 Task: Find Multi-city flight tickets for 2 adults, 2 children, in Economy from Casablanca to Hurghada to travel on 20-Nov-2023. Hurghada to Cairo on 26-Dec-2023. Cairo to Casablanca on 30-Dec-2023.  Stops: Any number of stops. Choice of flight is Emirates.  Outbound departure time preference is 08:00.
Action: Mouse moved to (277, 249)
Screenshot: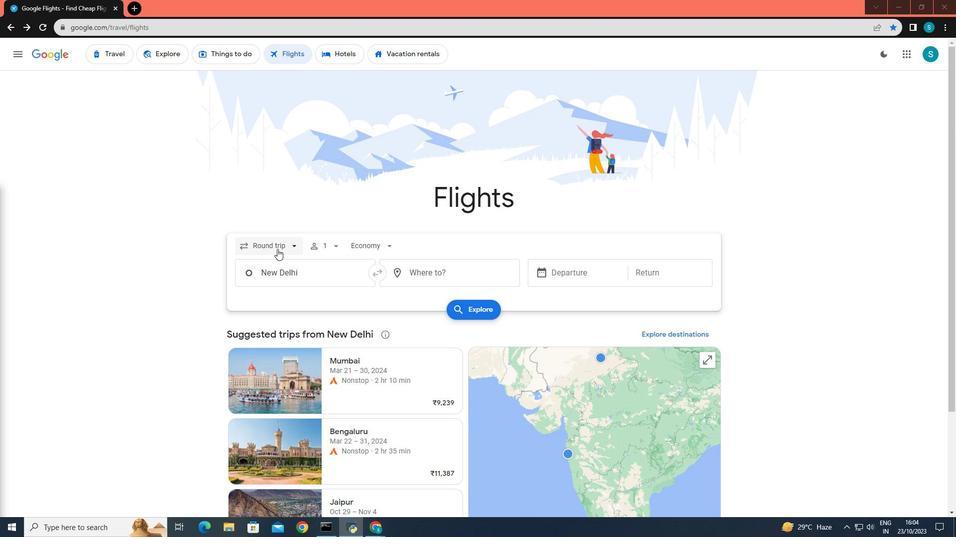 
Action: Mouse pressed left at (277, 249)
Screenshot: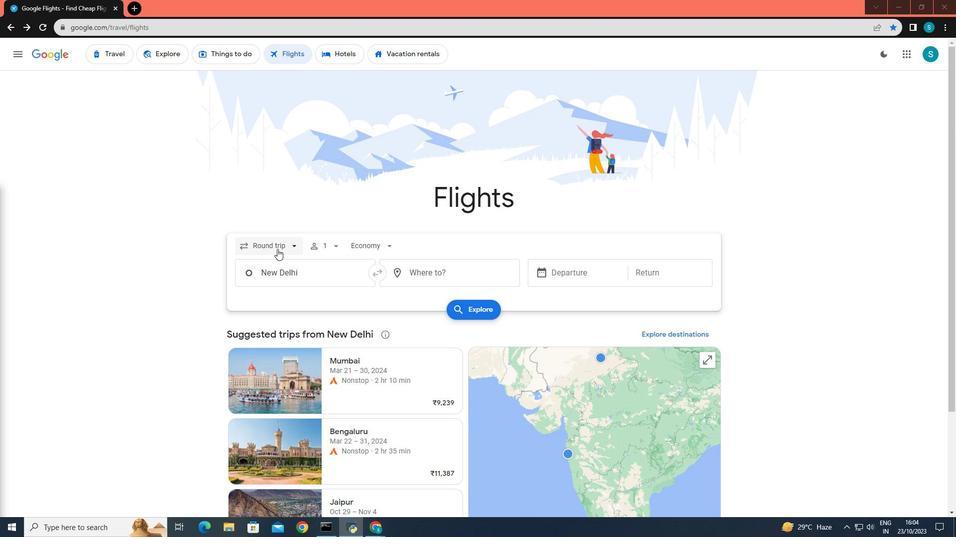 
Action: Mouse moved to (268, 317)
Screenshot: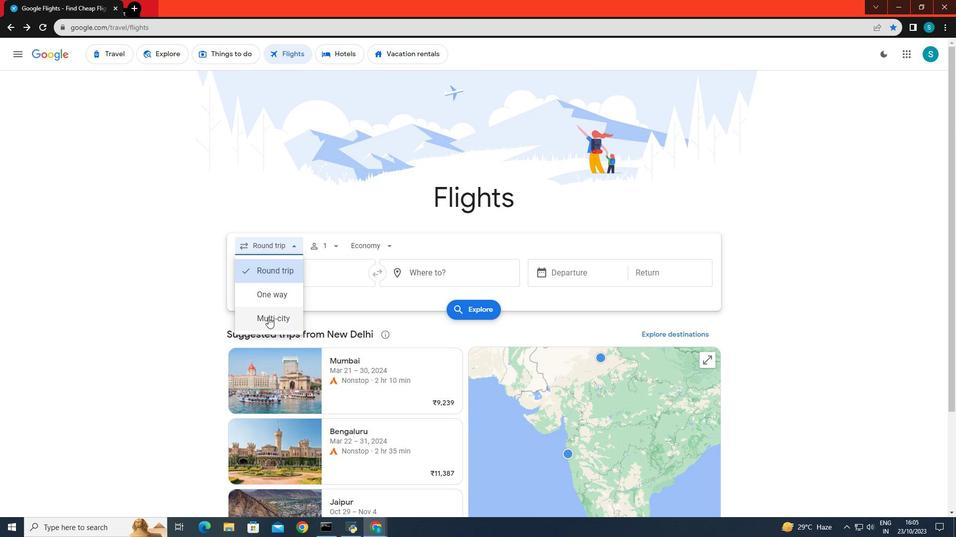 
Action: Mouse pressed left at (268, 317)
Screenshot: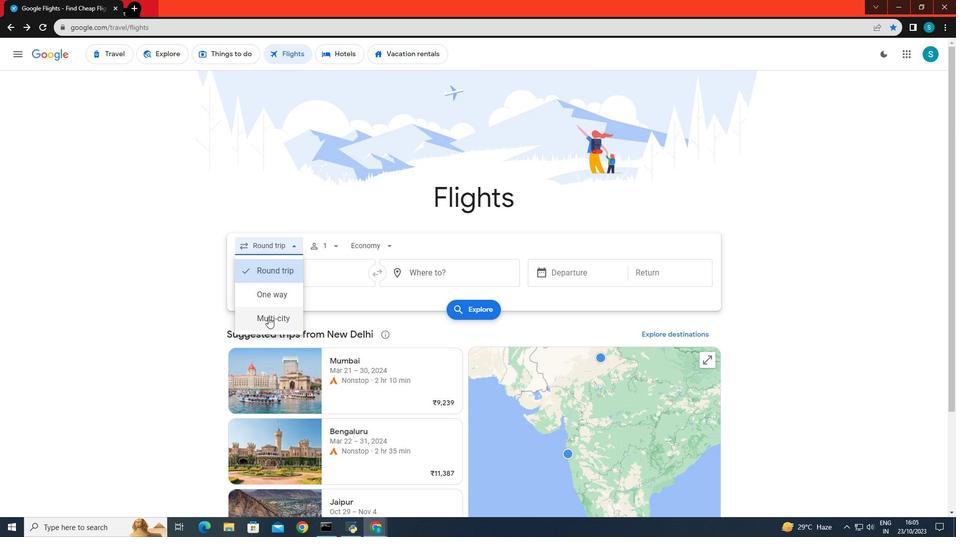 
Action: Mouse moved to (329, 251)
Screenshot: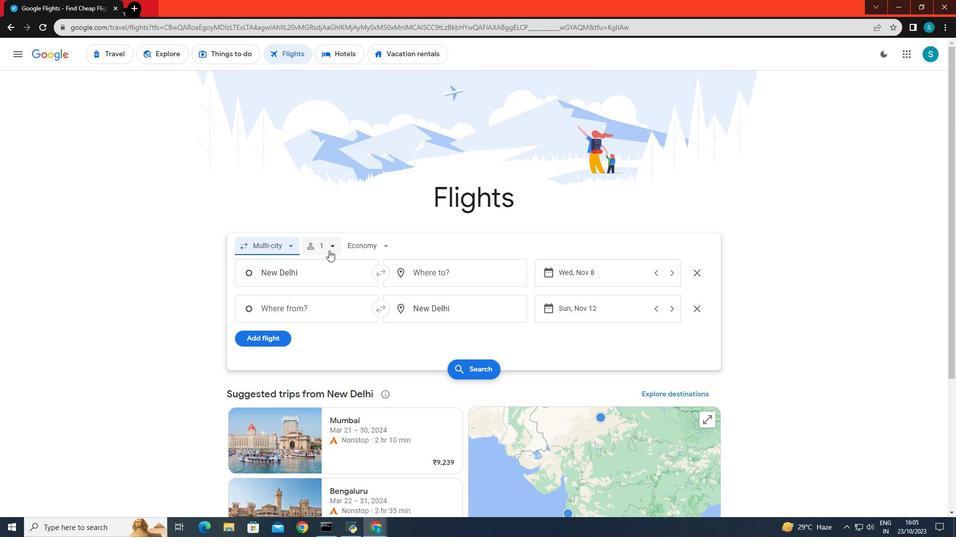 
Action: Mouse pressed left at (329, 251)
Screenshot: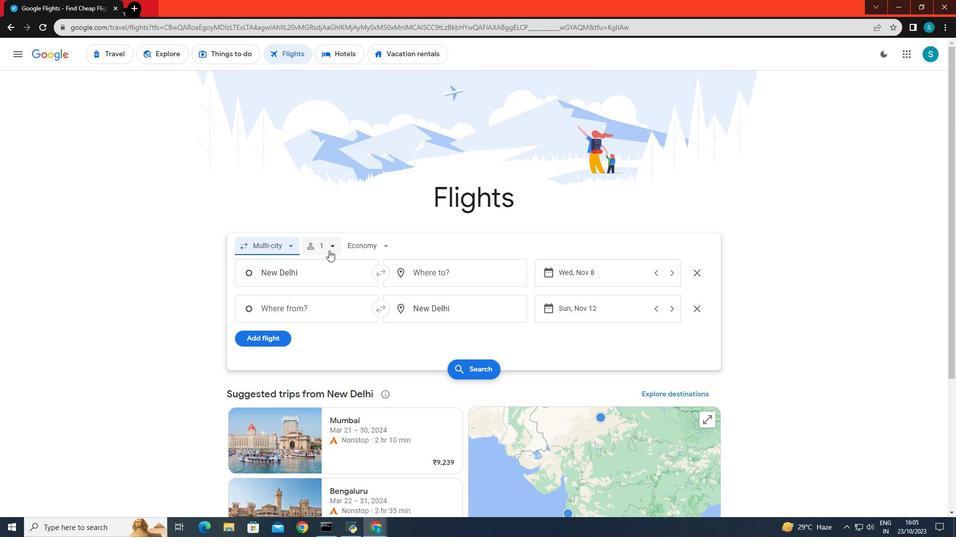 
Action: Mouse moved to (406, 271)
Screenshot: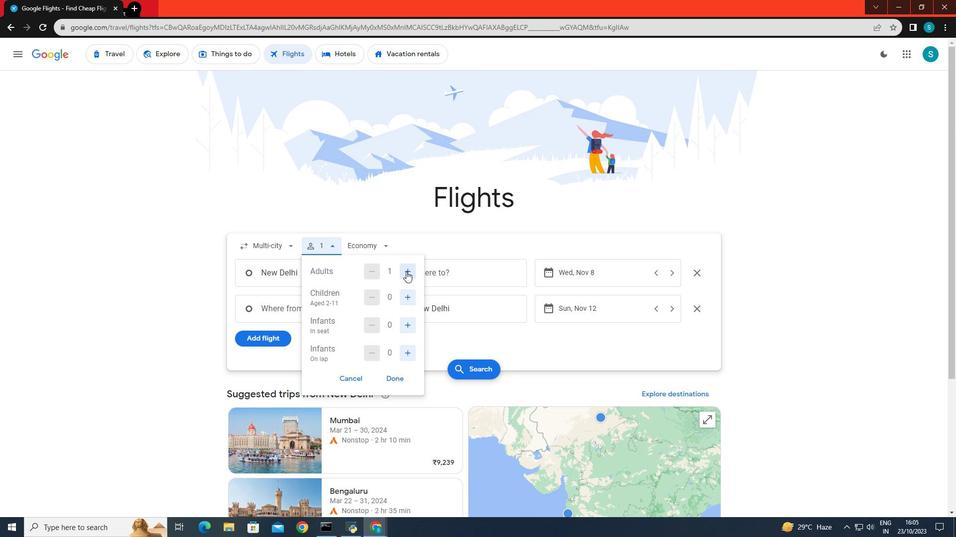 
Action: Mouse pressed left at (406, 271)
Screenshot: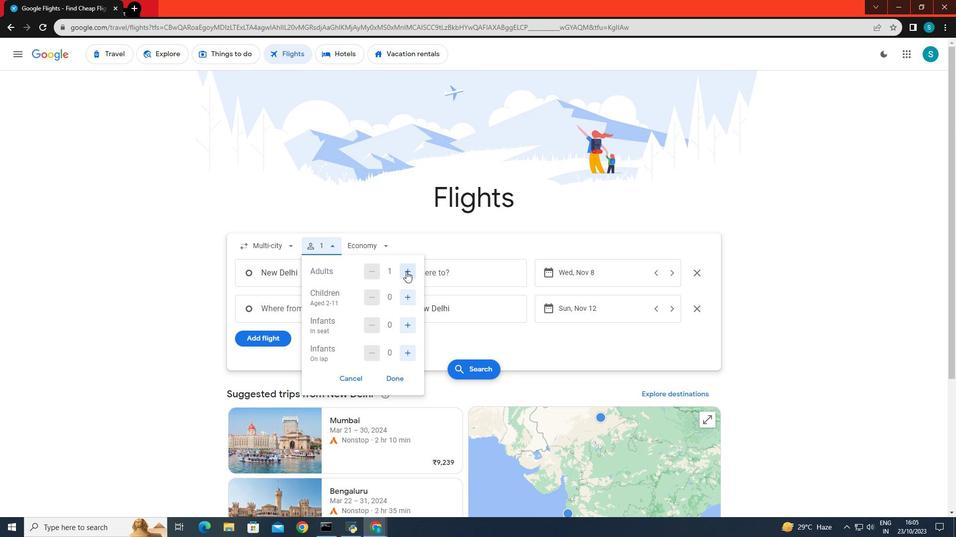 
Action: Mouse moved to (404, 297)
Screenshot: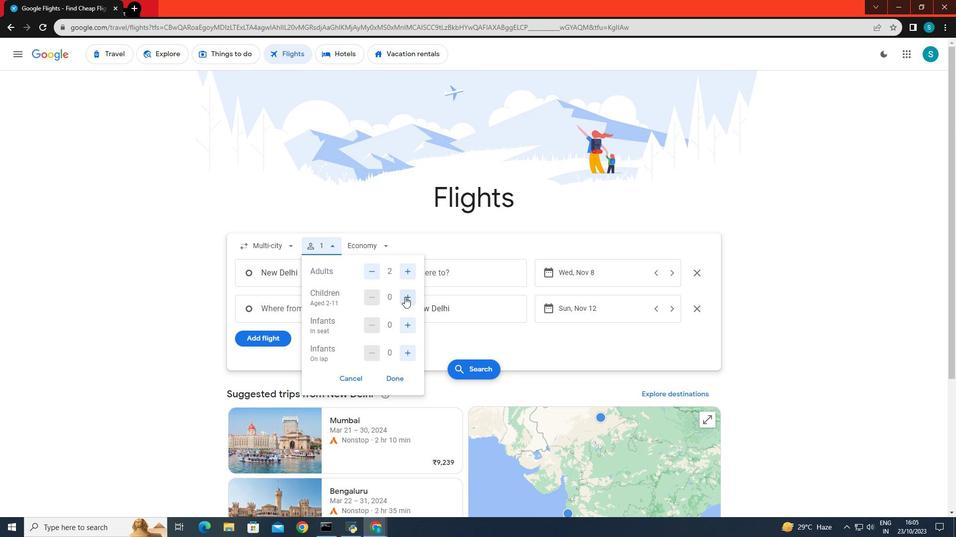 
Action: Mouse pressed left at (404, 297)
Screenshot: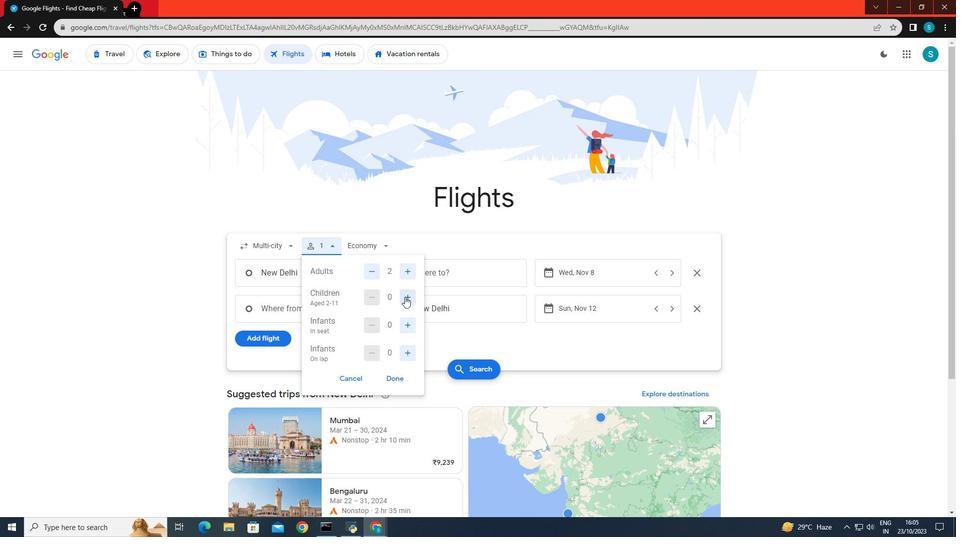 
Action: Mouse pressed left at (404, 297)
Screenshot: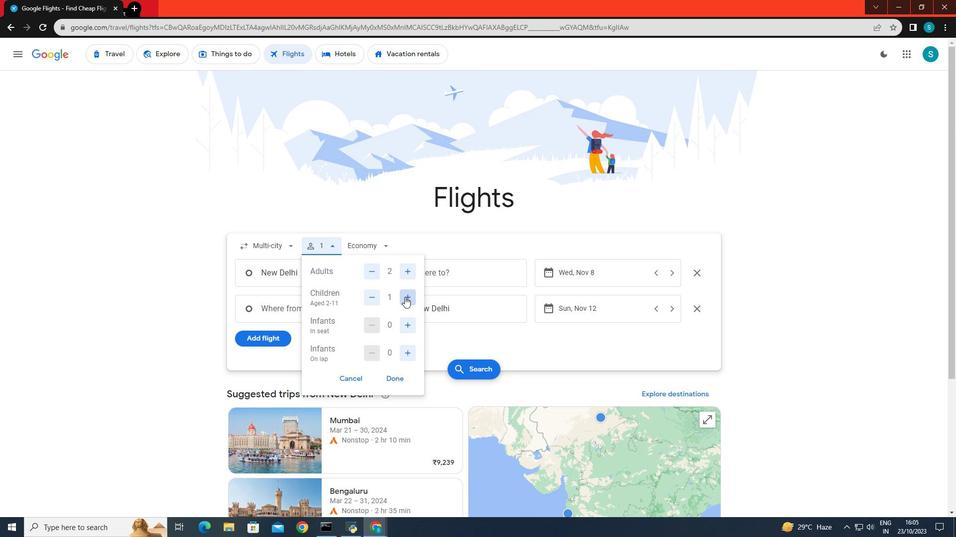 
Action: Mouse moved to (393, 383)
Screenshot: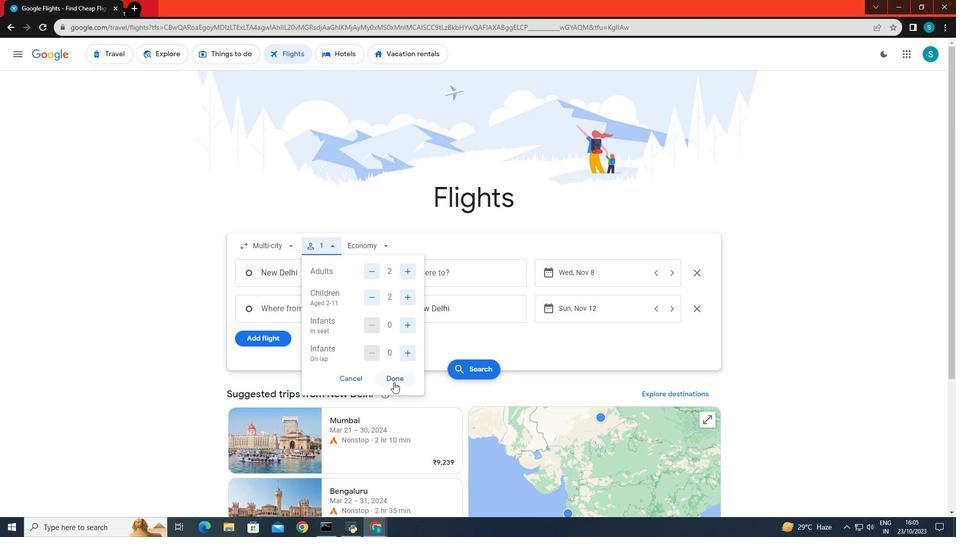 
Action: Mouse pressed left at (393, 383)
Screenshot: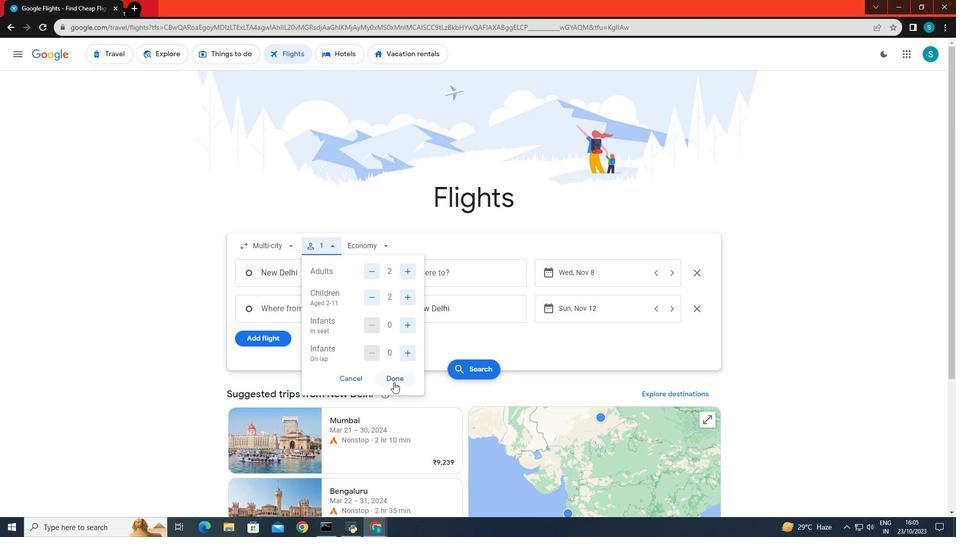 
Action: Mouse moved to (312, 272)
Screenshot: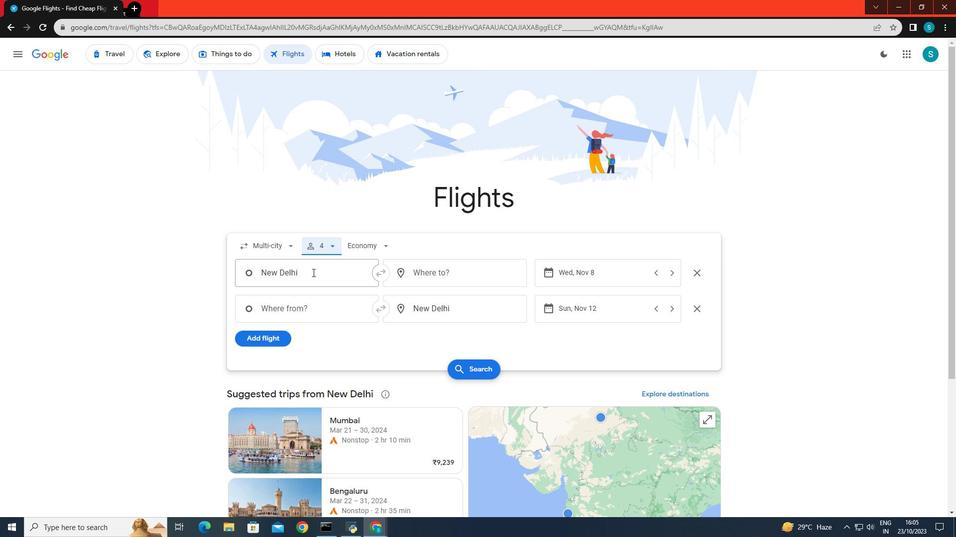 
Action: Mouse pressed left at (312, 272)
Screenshot: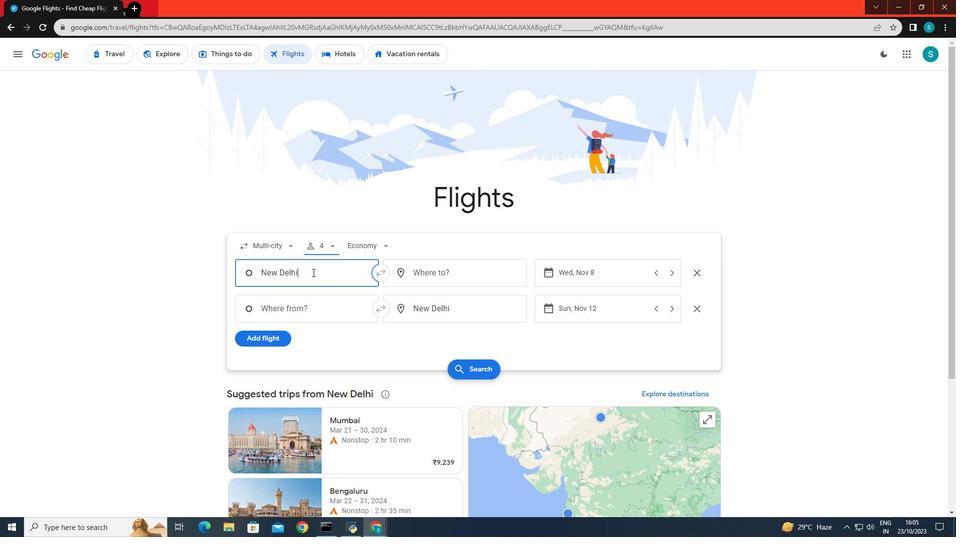 
Action: Mouse moved to (353, 237)
Screenshot: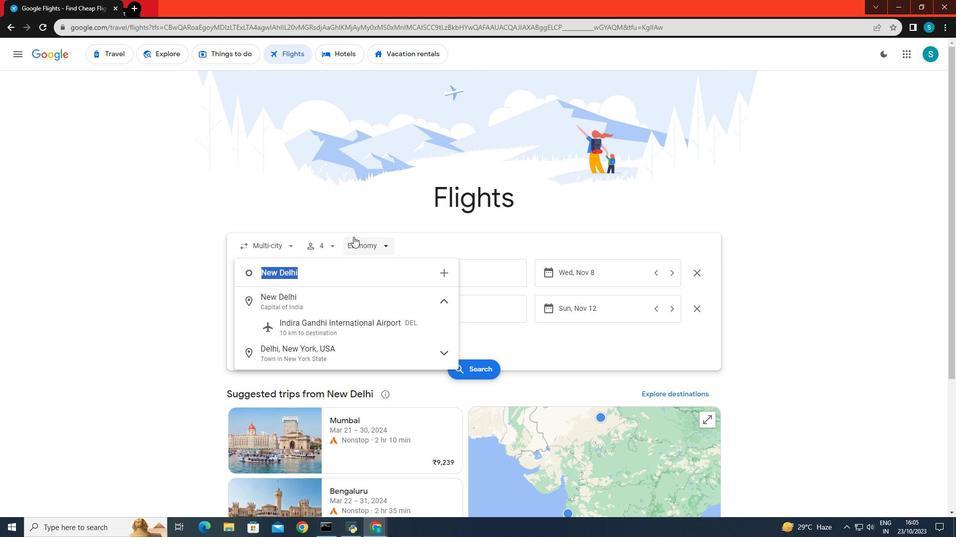 
Action: Mouse pressed left at (353, 237)
Screenshot: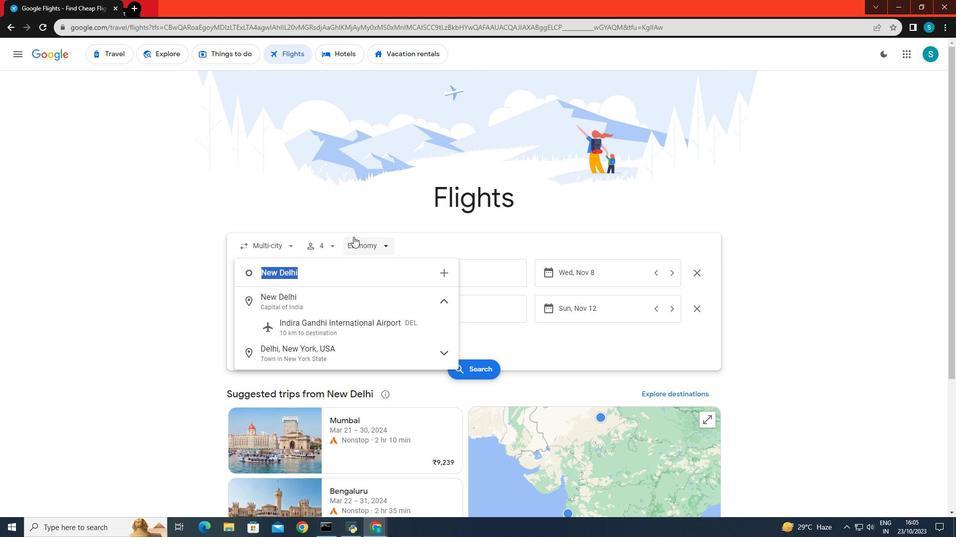 
Action: Mouse moved to (385, 275)
Screenshot: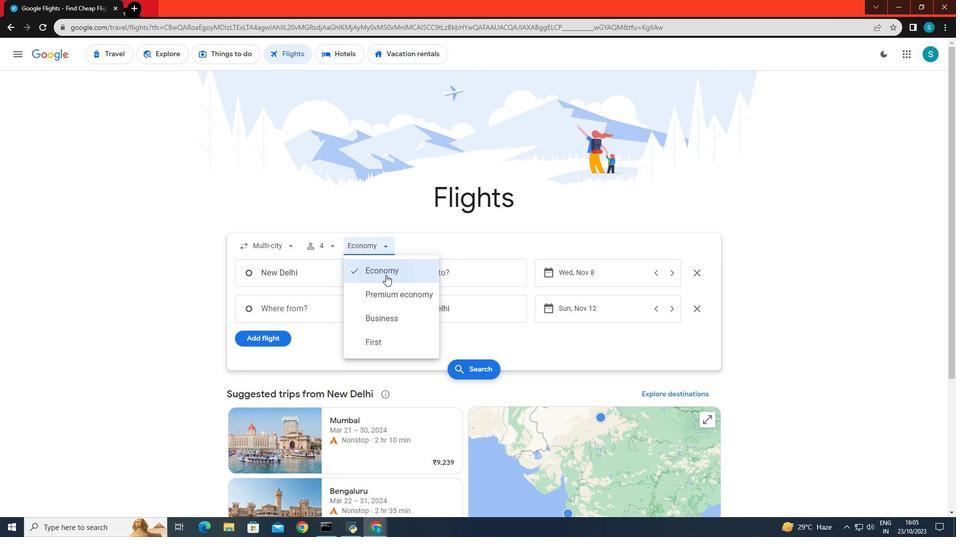 
Action: Mouse pressed left at (385, 275)
Screenshot: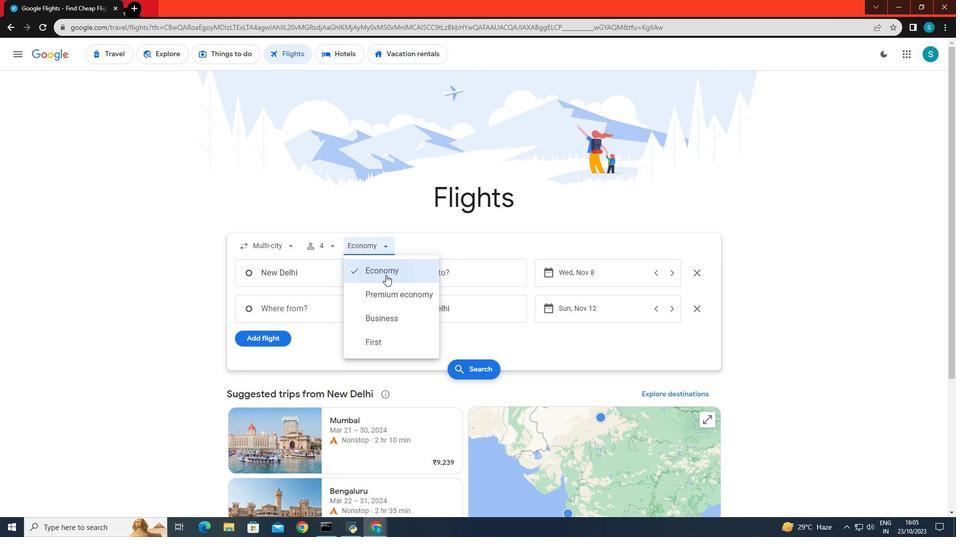 
Action: Mouse moved to (325, 268)
Screenshot: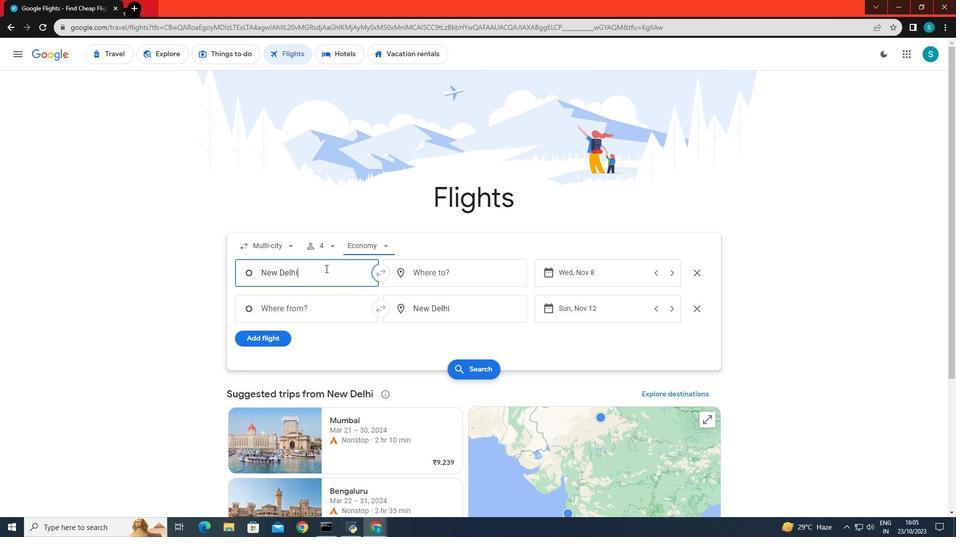 
Action: Mouse pressed left at (325, 268)
Screenshot: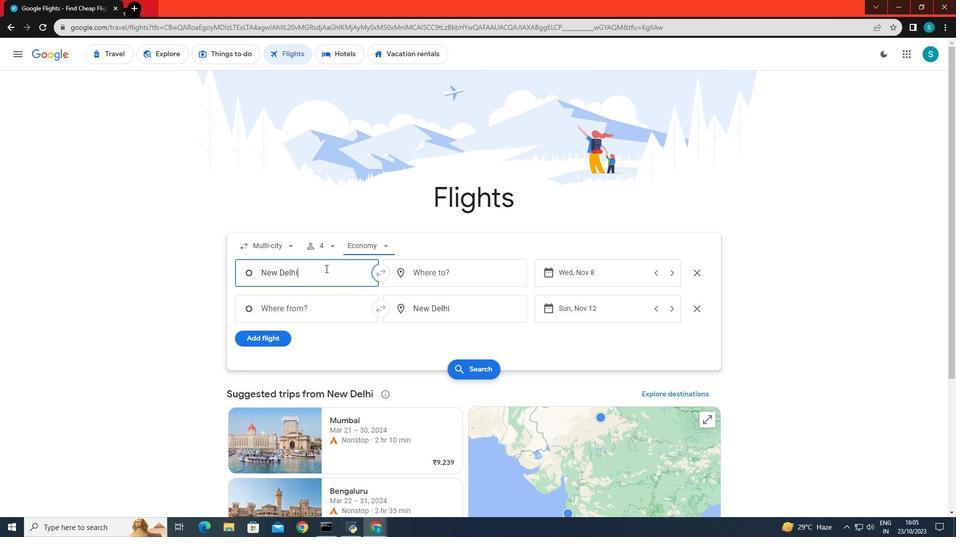 
Action: Key pressed <Key.backspace><Key.caps_lock>C<Key.caps_lock>a<Key.backspace>asablanca<Key.space><Key.backspace>
Screenshot: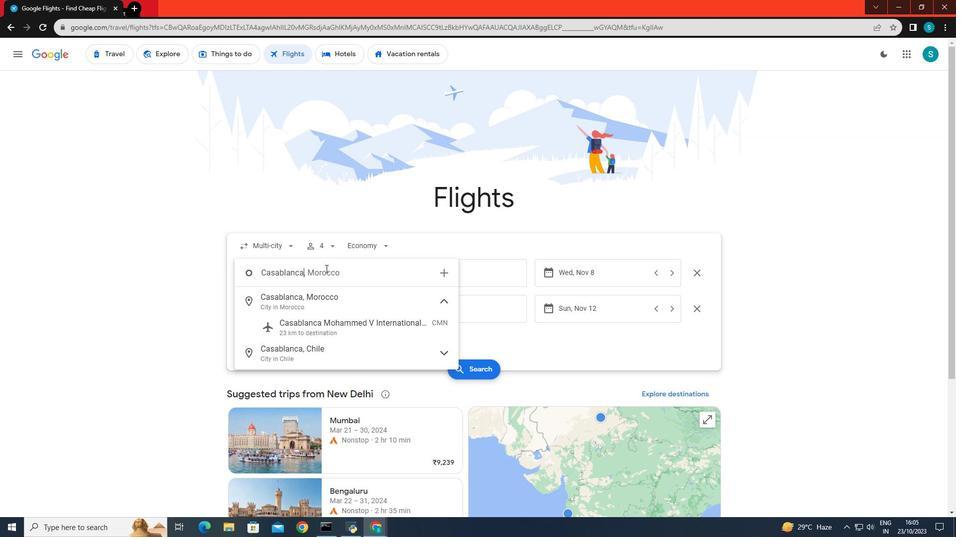 
Action: Mouse moved to (320, 324)
Screenshot: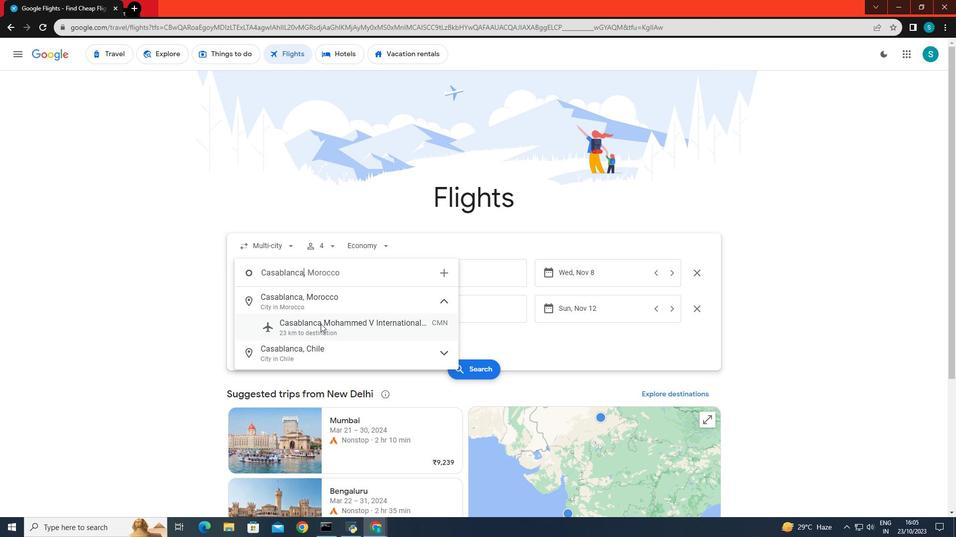 
Action: Mouse pressed left at (320, 324)
Screenshot: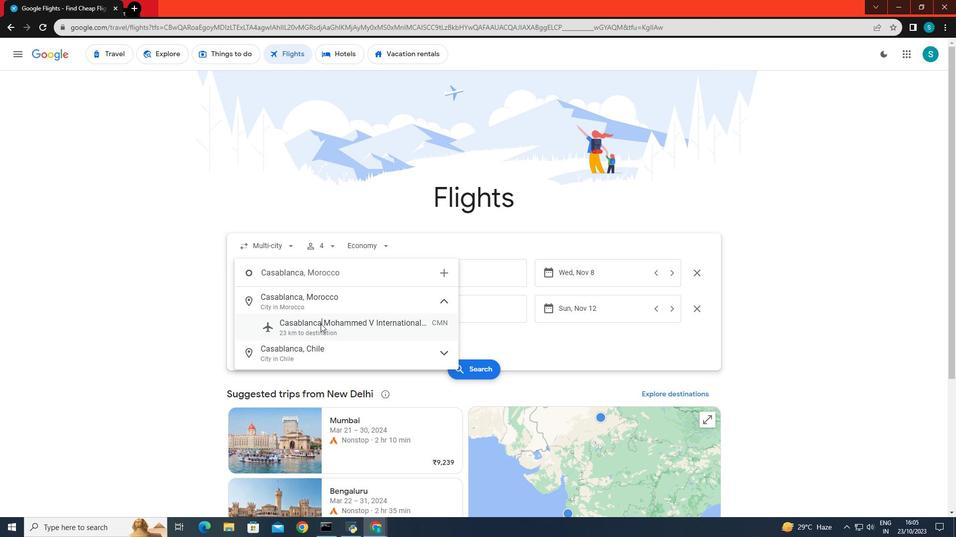 
Action: Mouse moved to (411, 284)
Screenshot: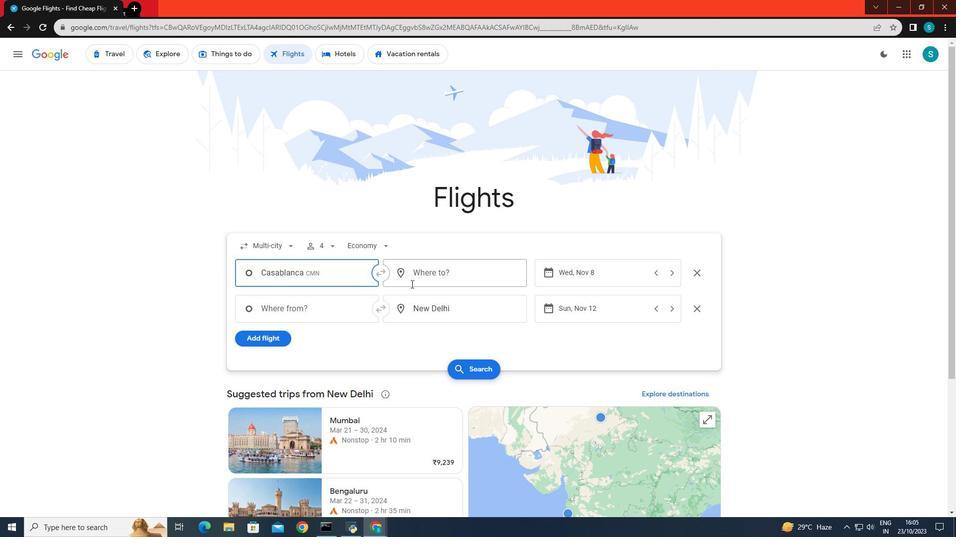 
Action: Mouse pressed left at (411, 284)
Screenshot: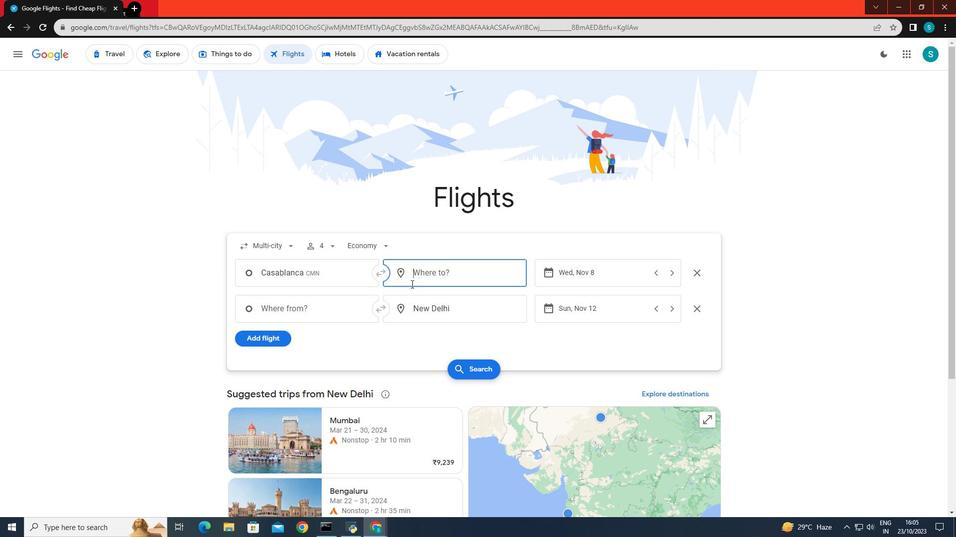 
Action: Key pressed <Key.caps_lock>H<Key.caps_lock>urghada
Screenshot: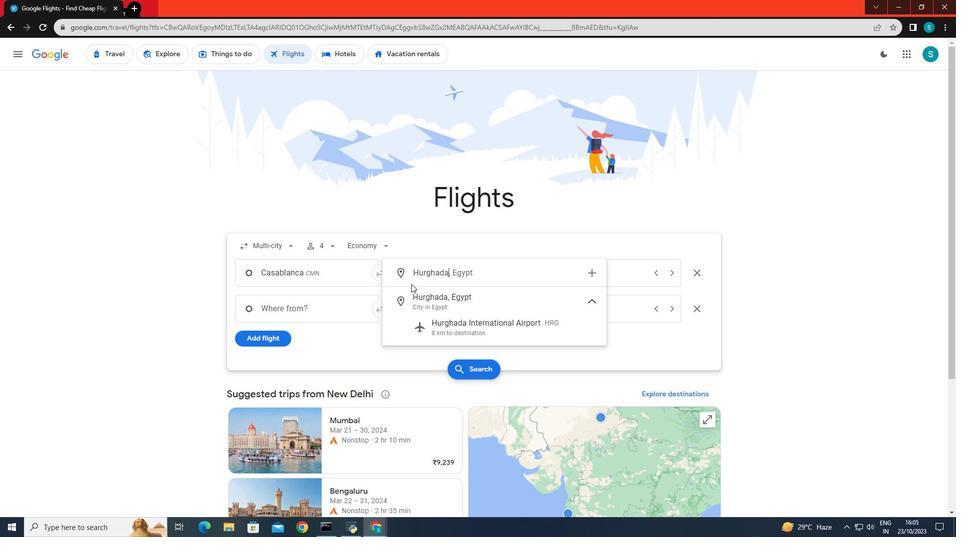 
Action: Mouse moved to (453, 328)
Screenshot: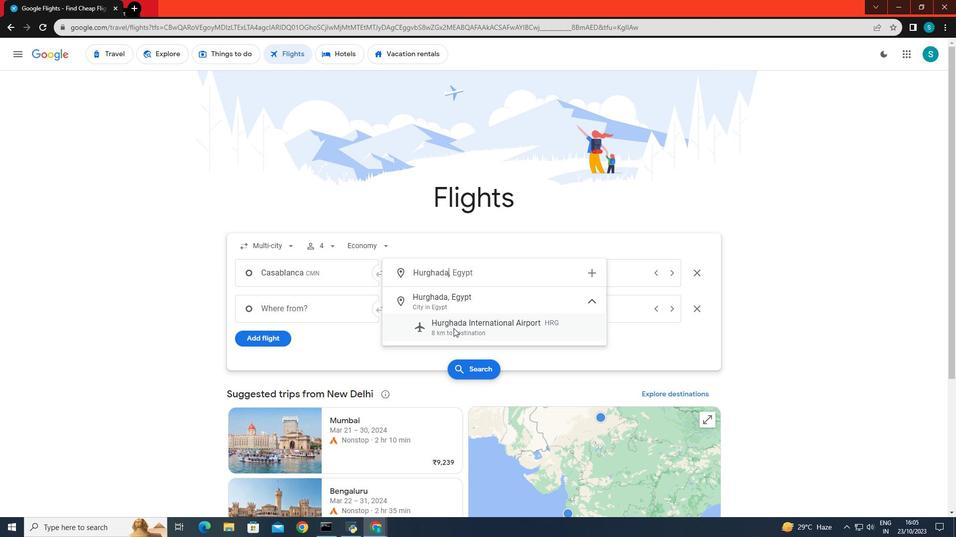 
Action: Mouse pressed left at (453, 328)
Screenshot: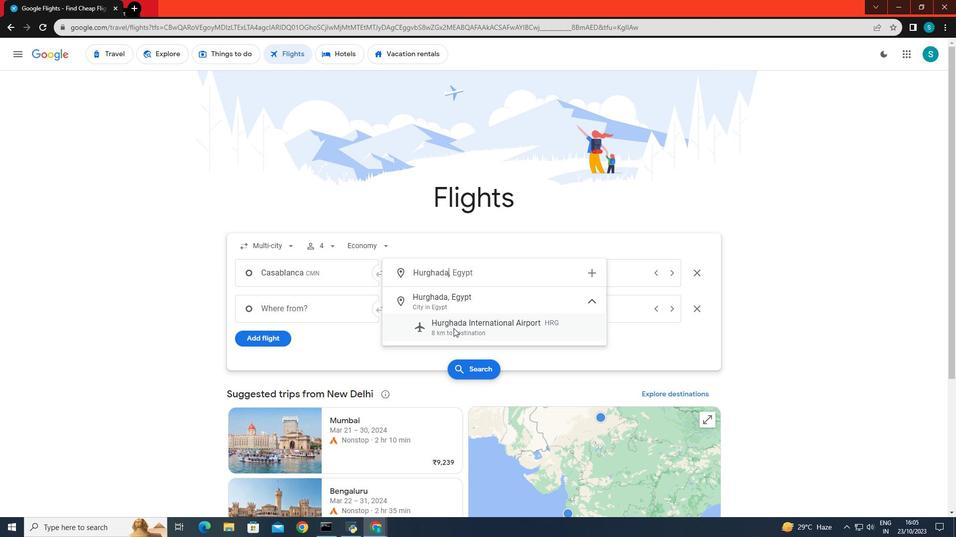 
Action: Mouse moved to (569, 273)
Screenshot: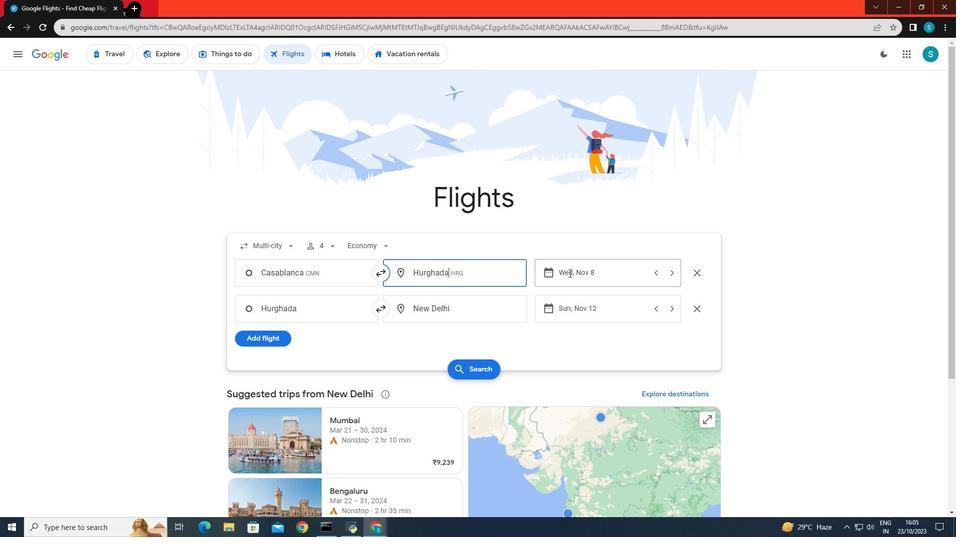 
Action: Mouse pressed left at (569, 273)
Screenshot: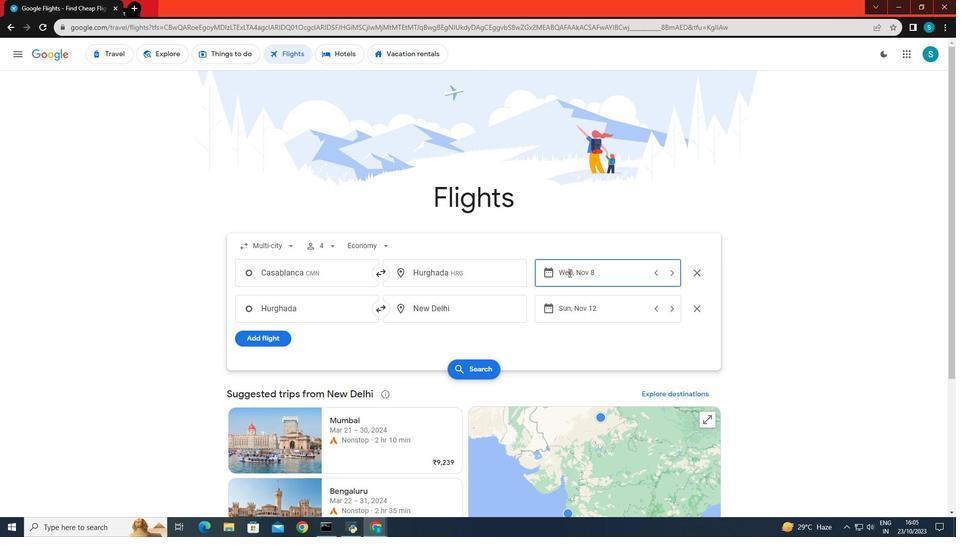 
Action: Mouse moved to (572, 359)
Screenshot: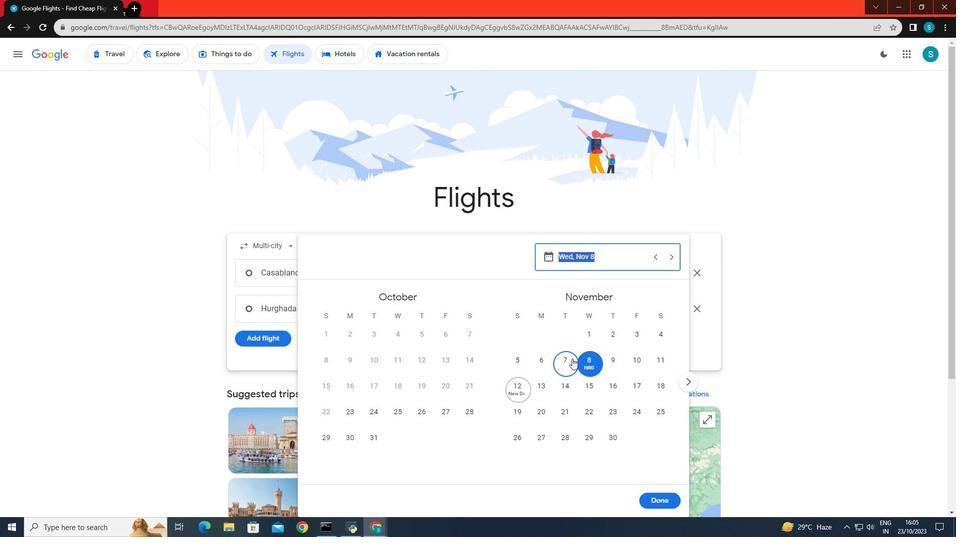 
Action: Mouse scrolled (572, 358) with delta (0, 0)
Screenshot: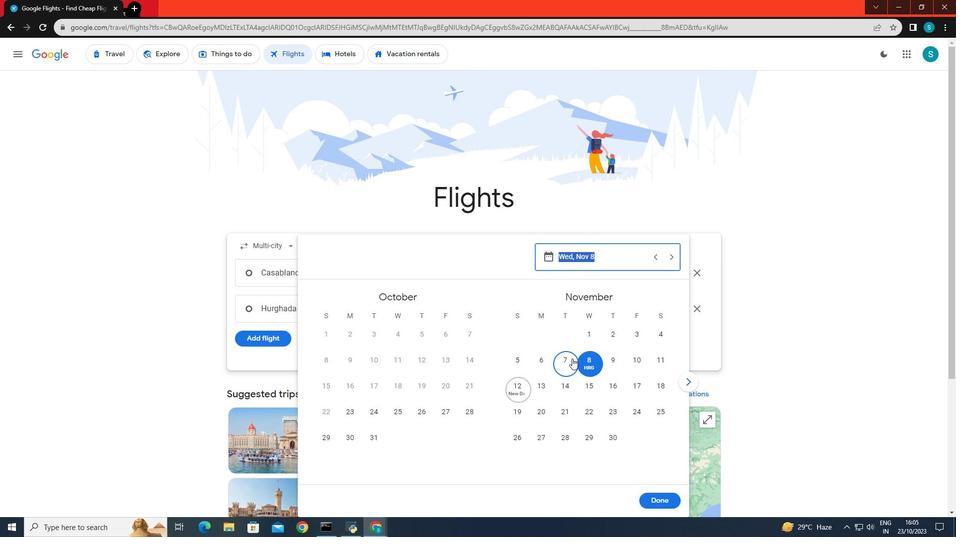 
Action: Mouse scrolled (572, 358) with delta (0, 0)
Screenshot: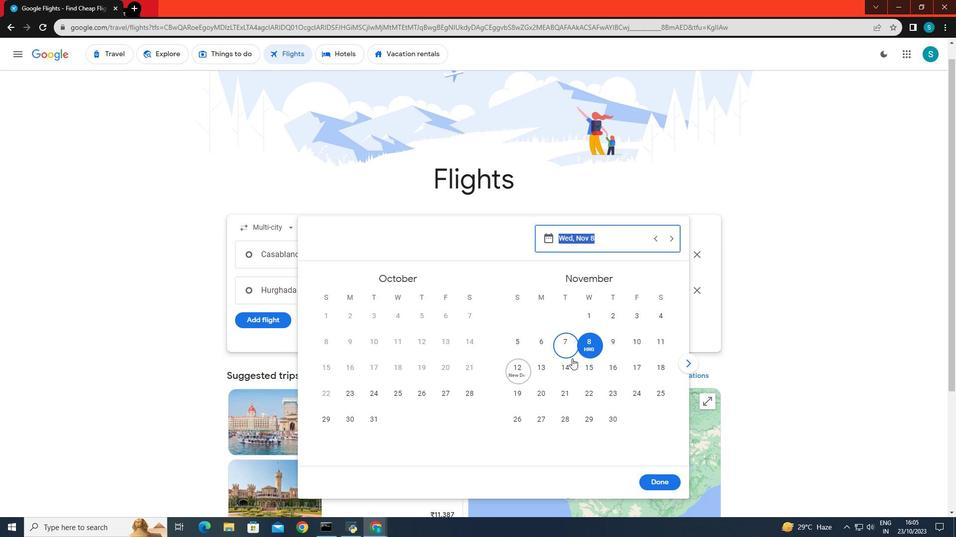 
Action: Mouse moved to (516, 334)
Screenshot: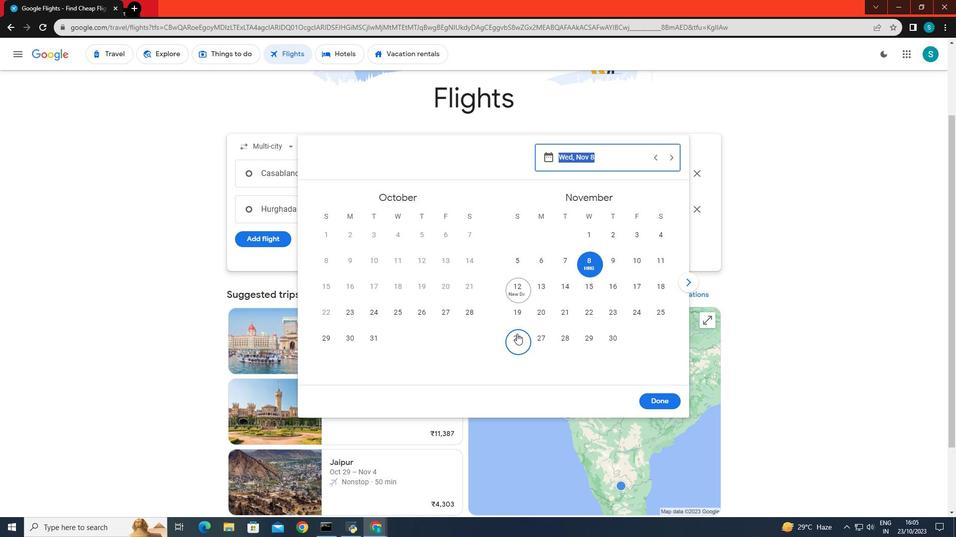 
Action: Mouse pressed left at (516, 334)
Screenshot: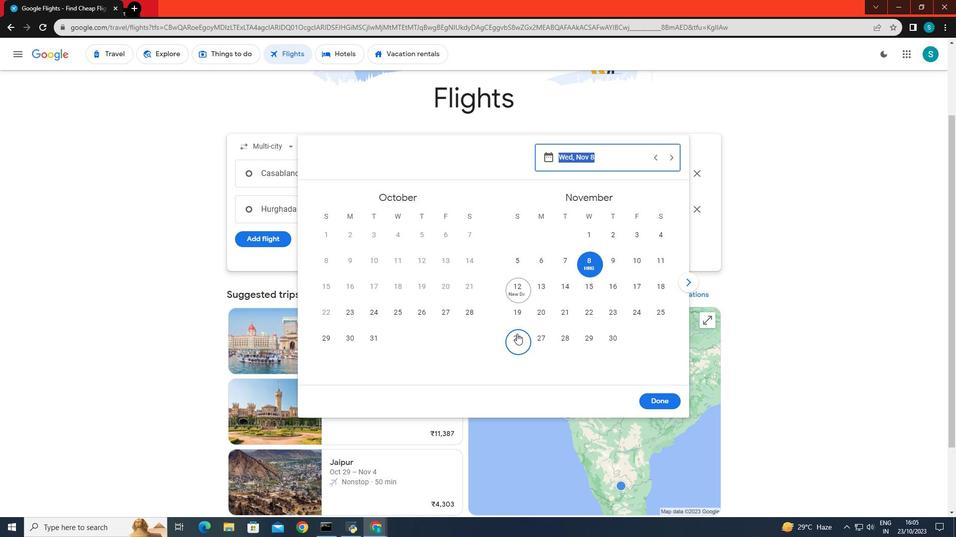 
Action: Mouse moved to (545, 313)
Screenshot: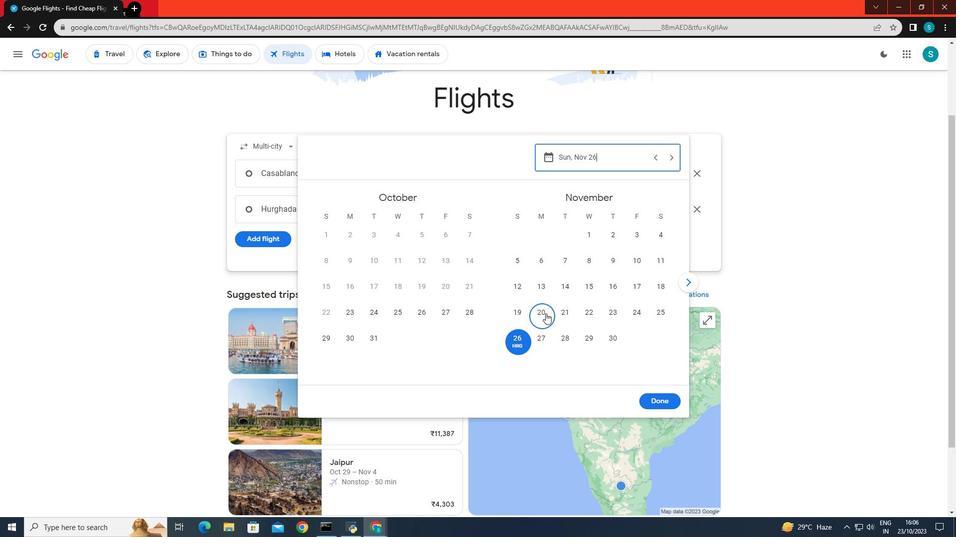
Action: Mouse pressed left at (545, 313)
Screenshot: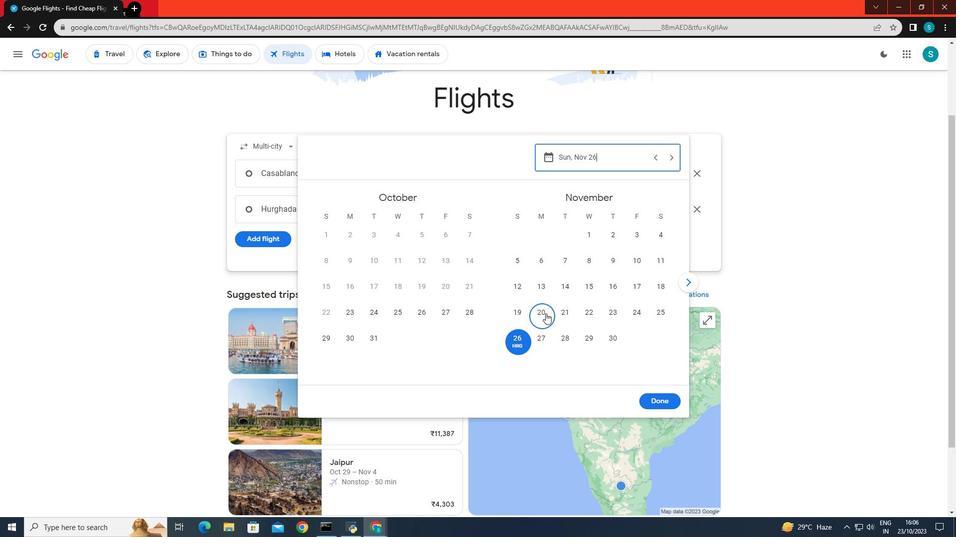 
Action: Mouse moved to (658, 398)
Screenshot: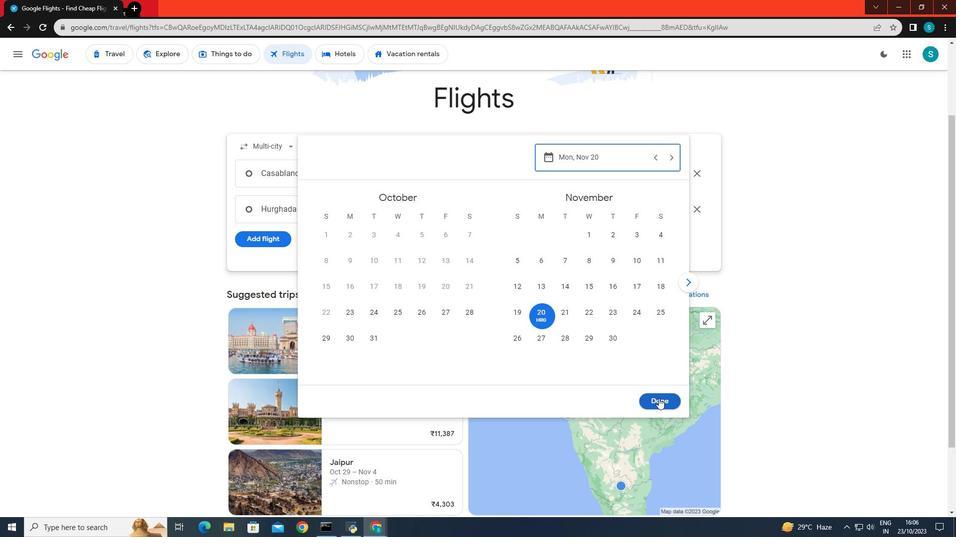 
Action: Mouse pressed left at (658, 398)
Screenshot: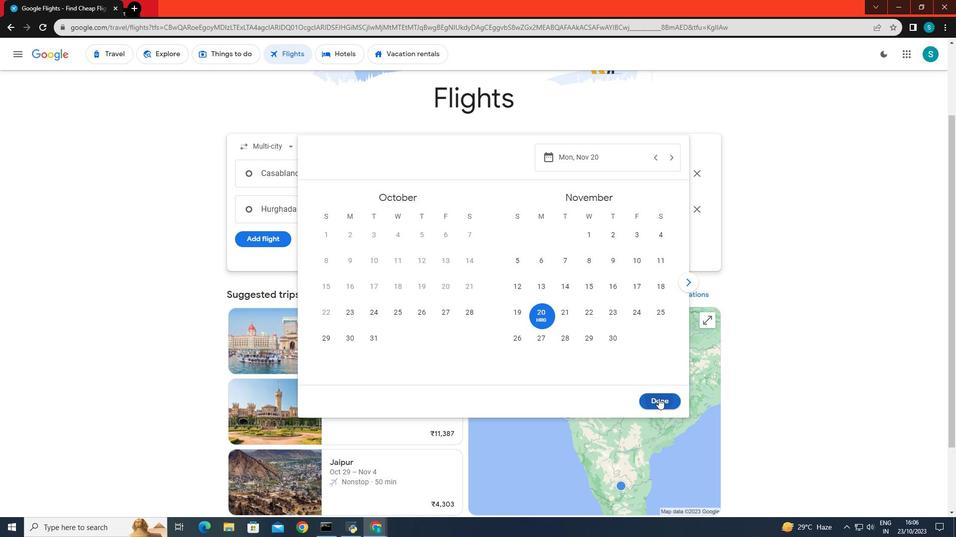 
Action: Mouse moved to (301, 213)
Screenshot: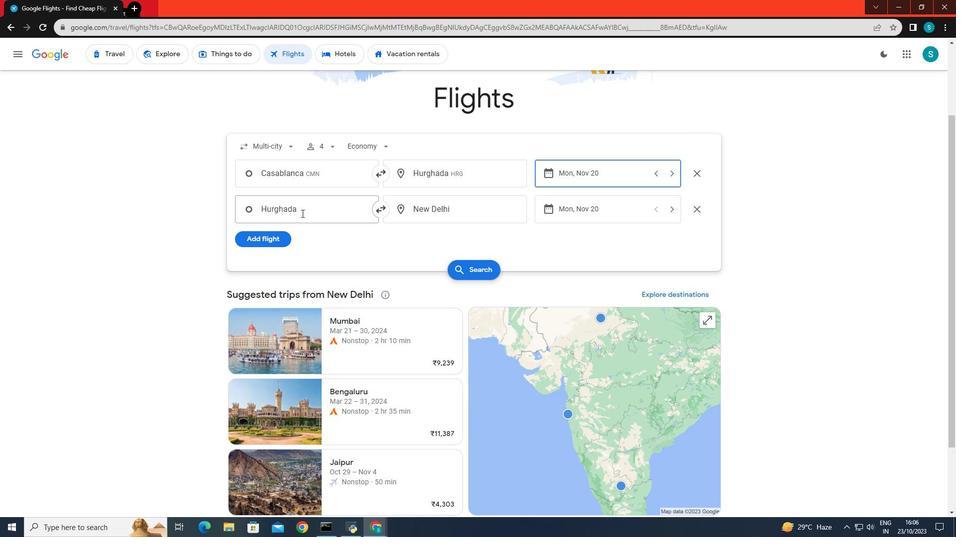 
Action: Mouse pressed left at (301, 213)
Screenshot: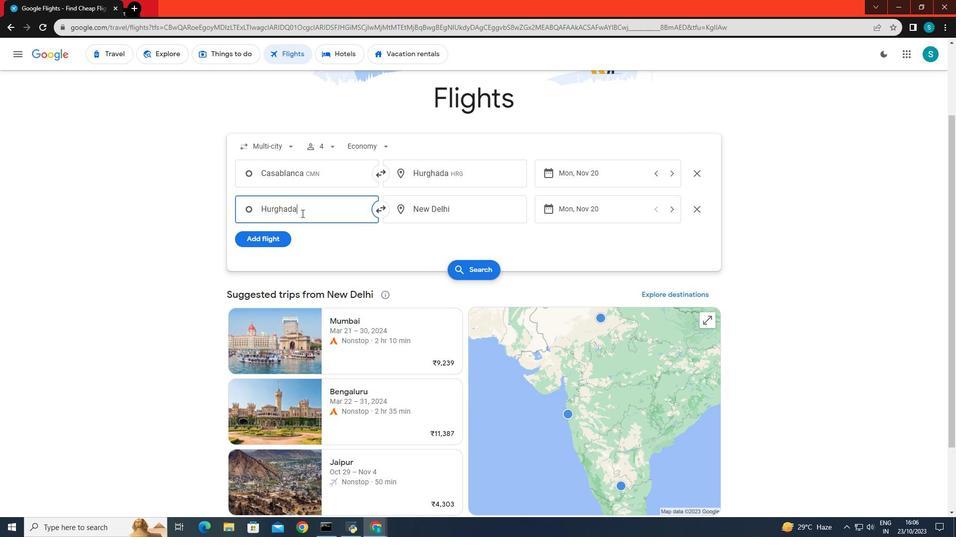 
Action: Key pressed <Key.backspace><Key.caps_lock>H<Key.caps_lock>urghada
Screenshot: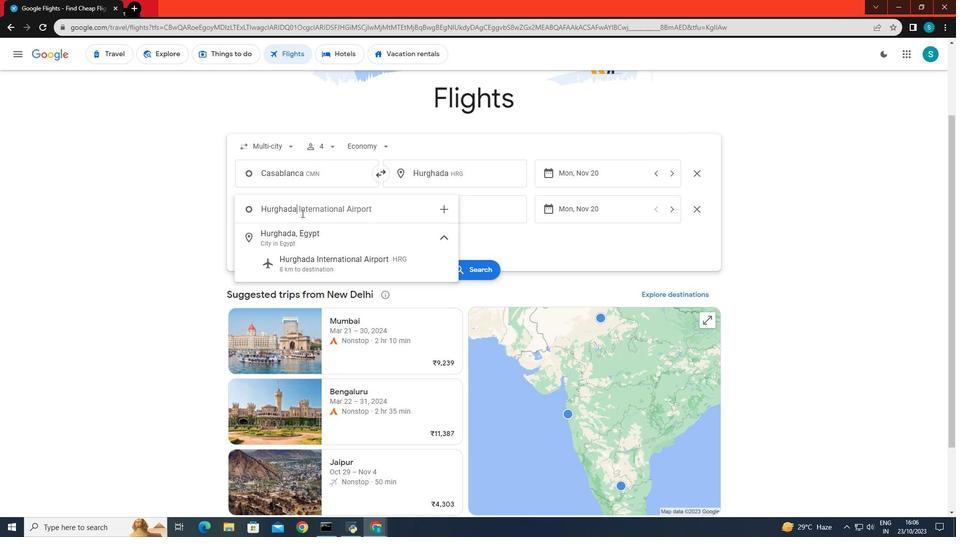 
Action: Mouse moved to (320, 264)
Screenshot: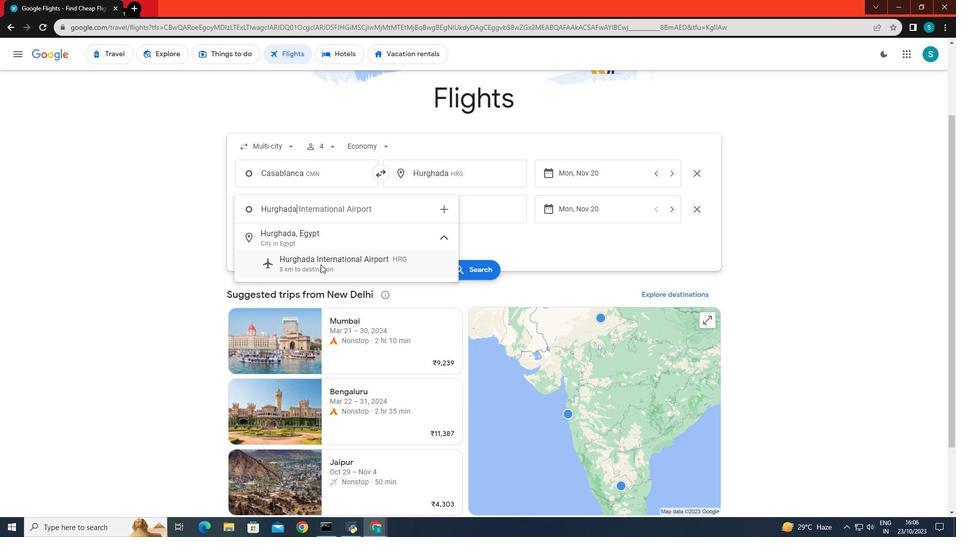 
Action: Mouse pressed left at (320, 264)
Screenshot: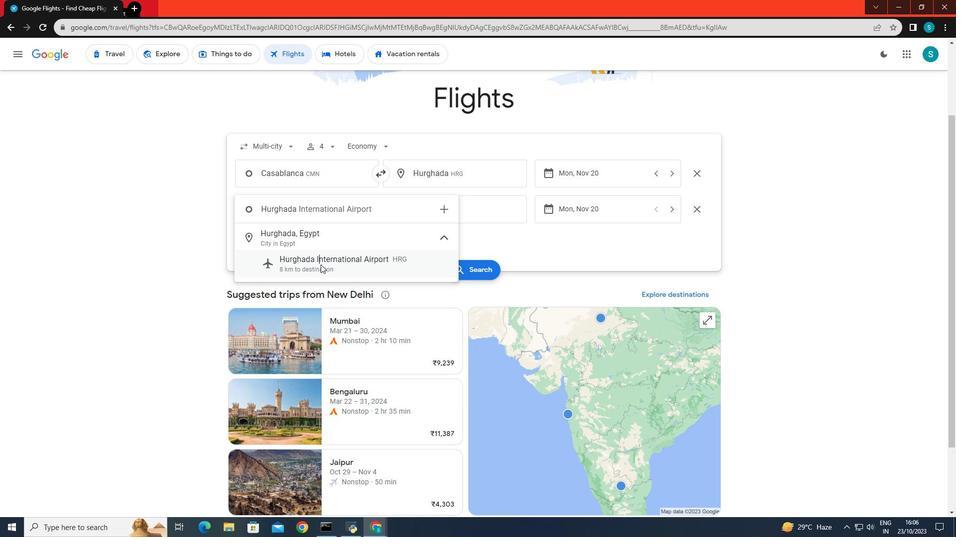 
Action: Mouse moved to (443, 206)
Screenshot: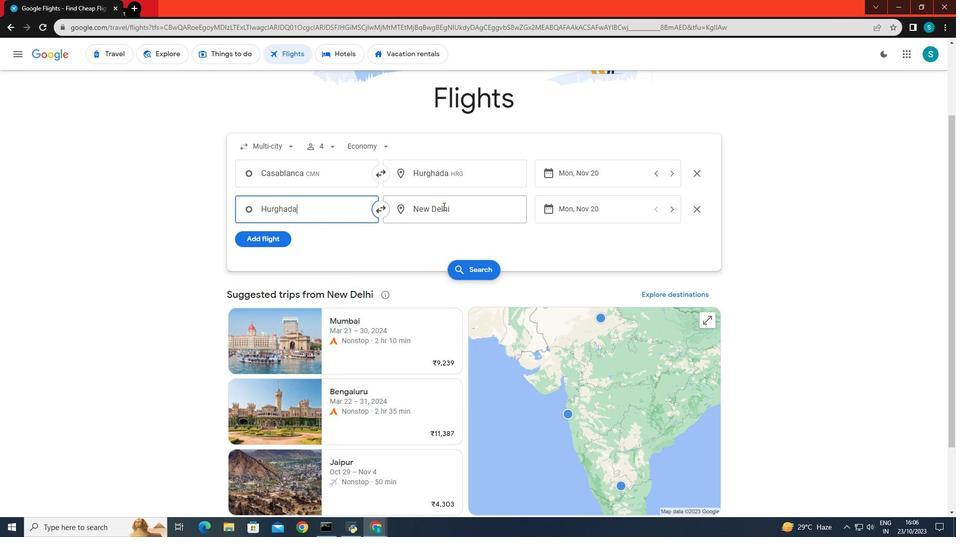 
Action: Mouse pressed left at (443, 206)
Screenshot: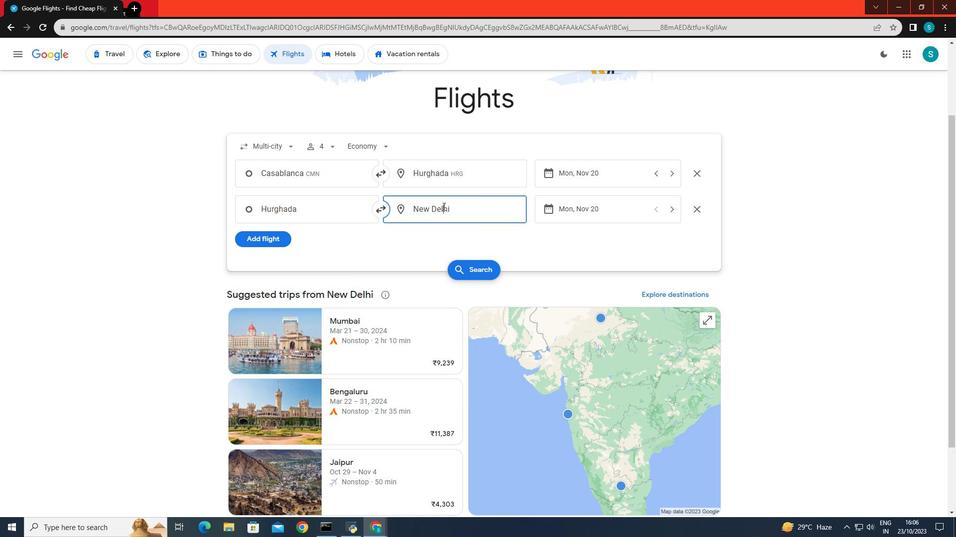 
Action: Key pressed <Key.backspace><Key.caps_lock>C<Key.caps_lock>airo
Screenshot: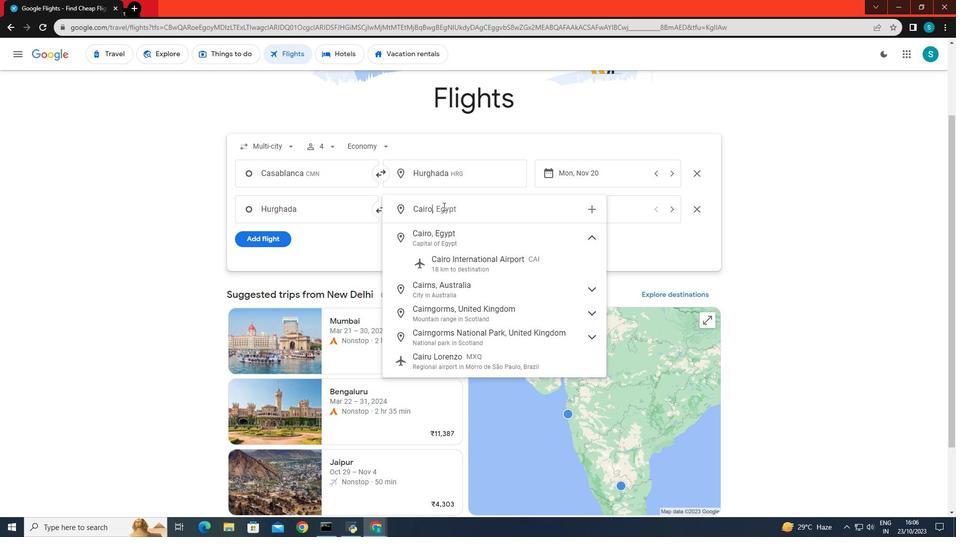 
Action: Mouse moved to (458, 265)
Screenshot: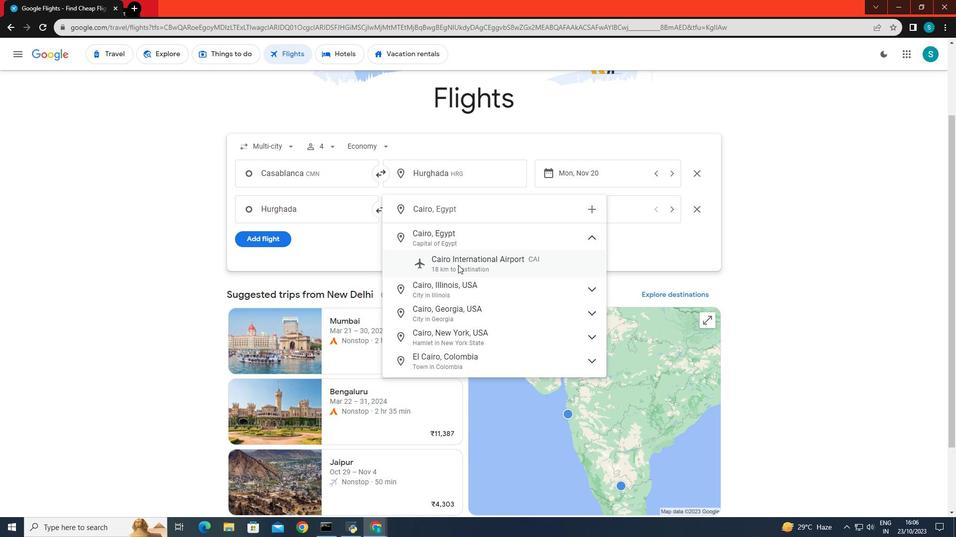 
Action: Mouse pressed left at (458, 265)
Screenshot: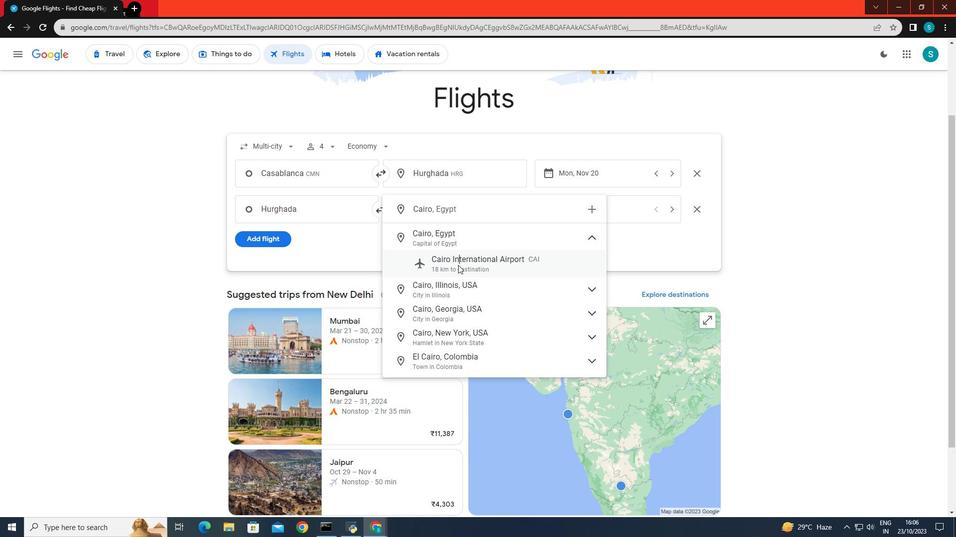 
Action: Mouse moved to (572, 212)
Screenshot: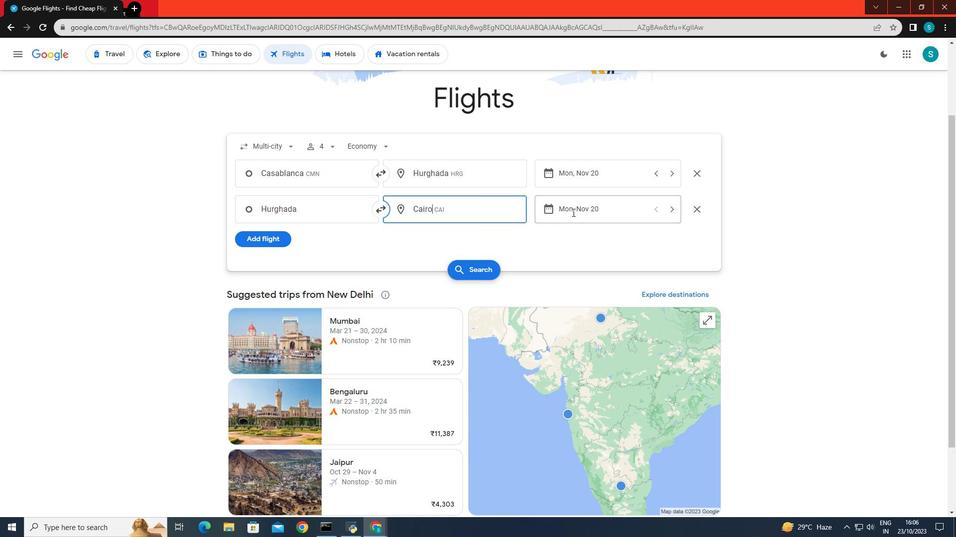 
Action: Mouse pressed left at (572, 212)
Screenshot: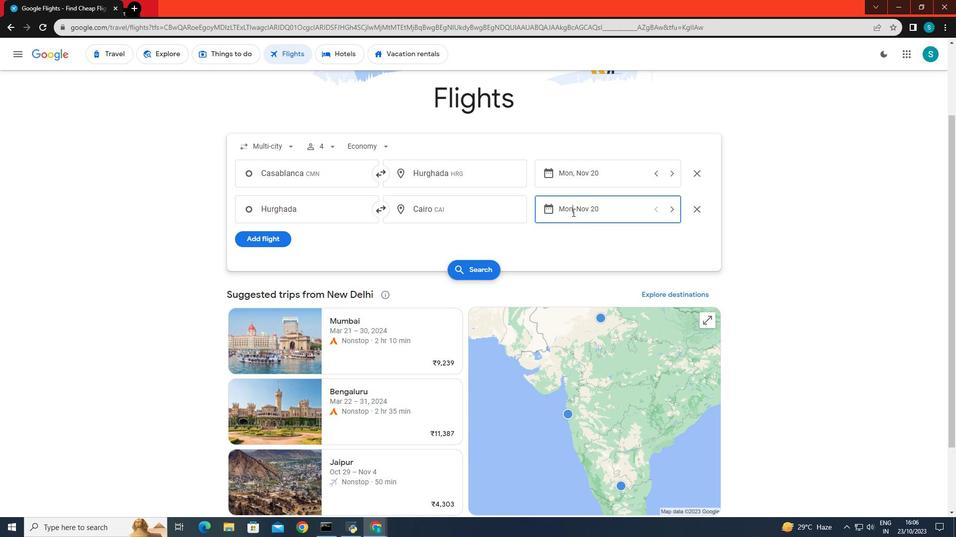 
Action: Mouse moved to (688, 335)
Screenshot: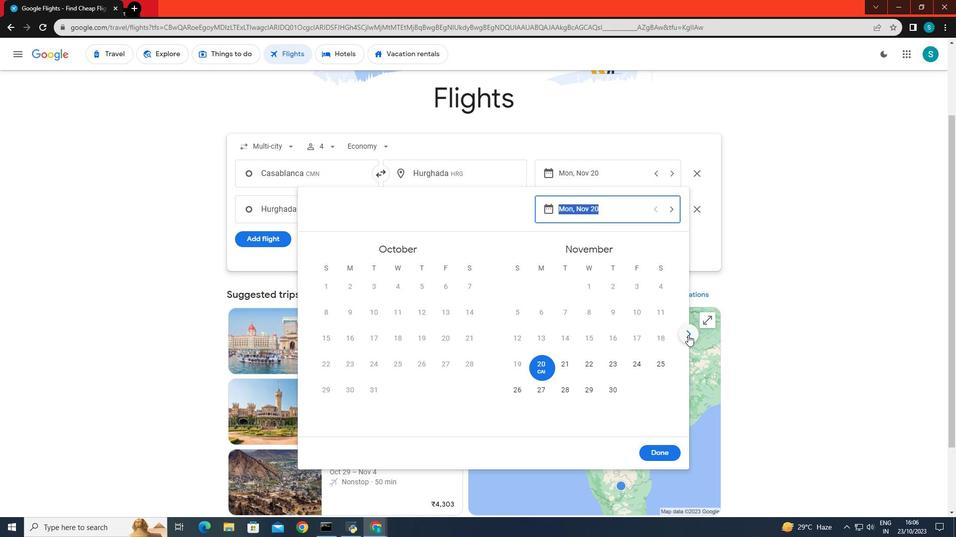 
Action: Mouse pressed left at (688, 335)
Screenshot: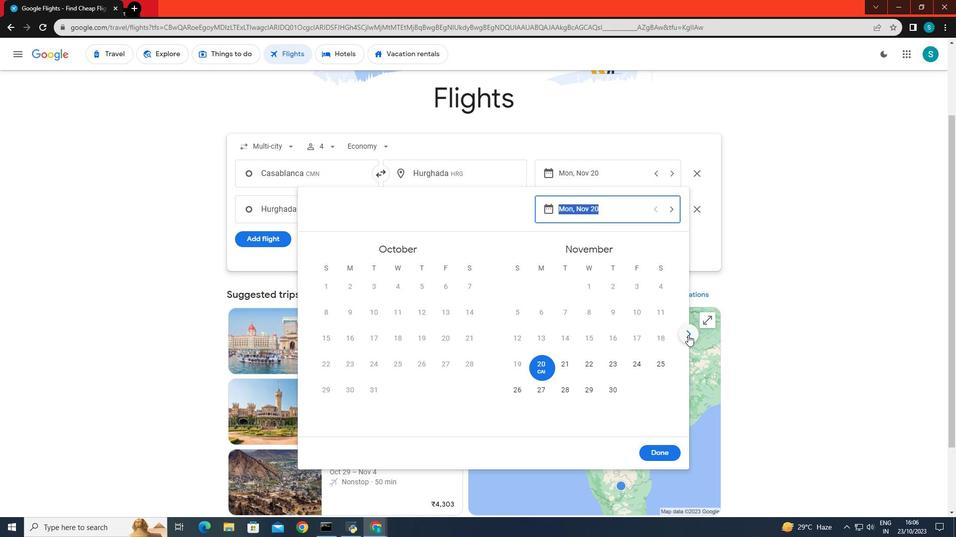 
Action: Mouse moved to (656, 394)
Screenshot: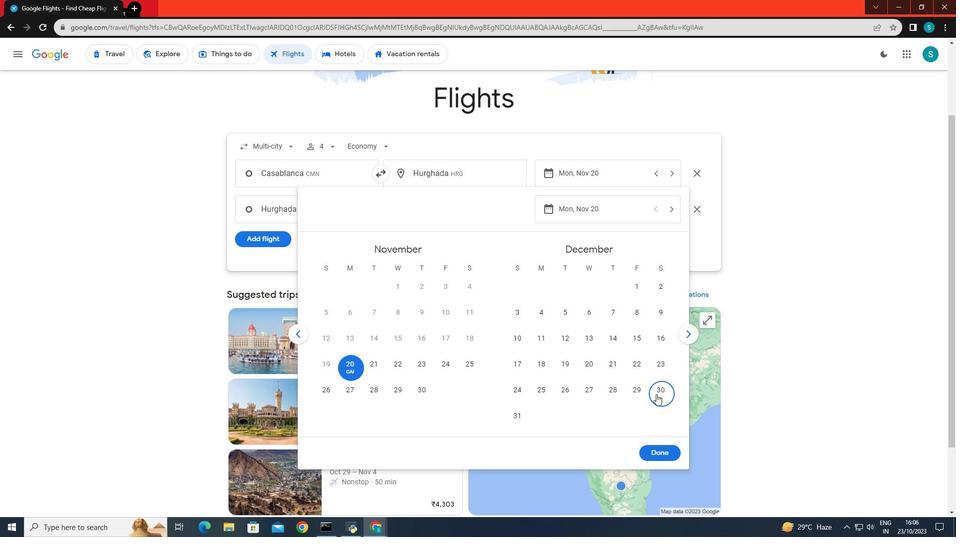 
Action: Mouse pressed left at (656, 394)
Screenshot: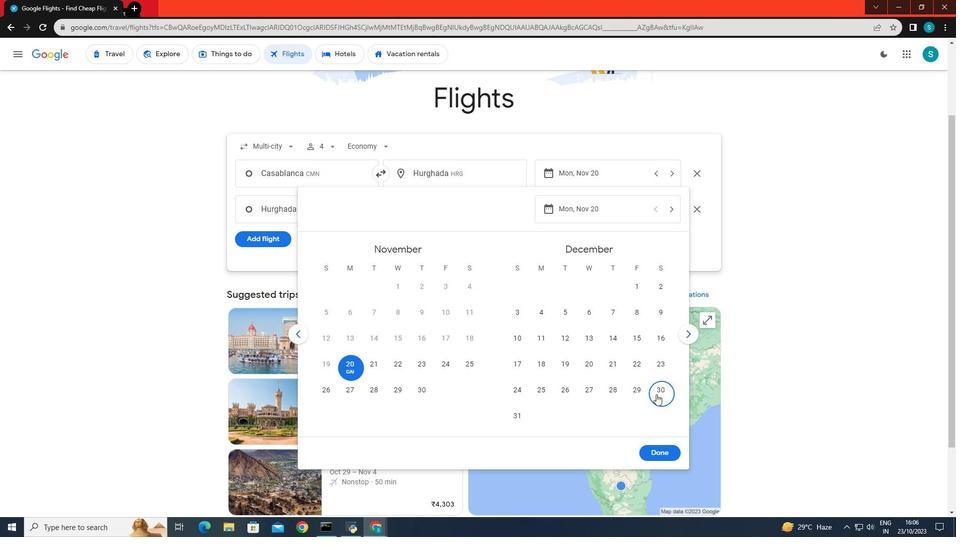 
Action: Mouse moved to (569, 387)
Screenshot: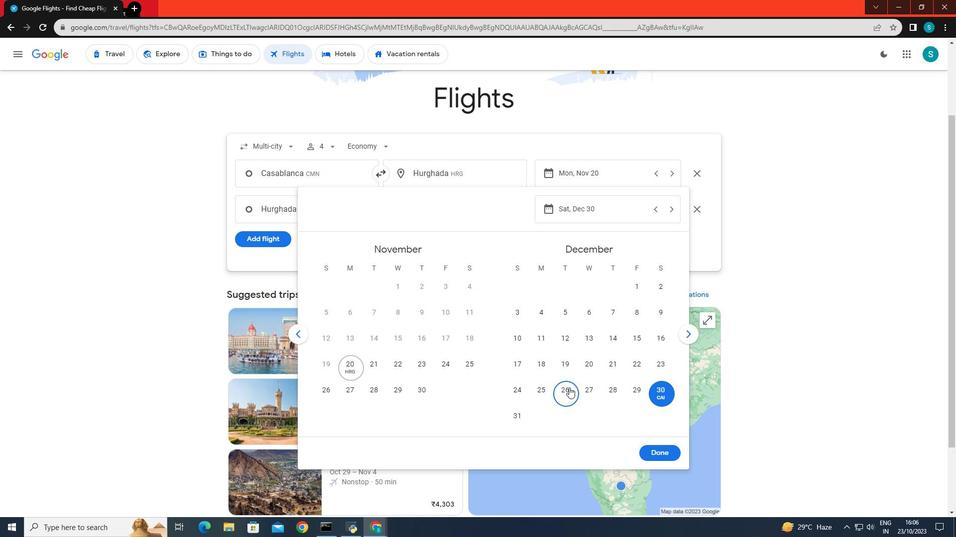 
Action: Mouse pressed left at (569, 387)
Screenshot: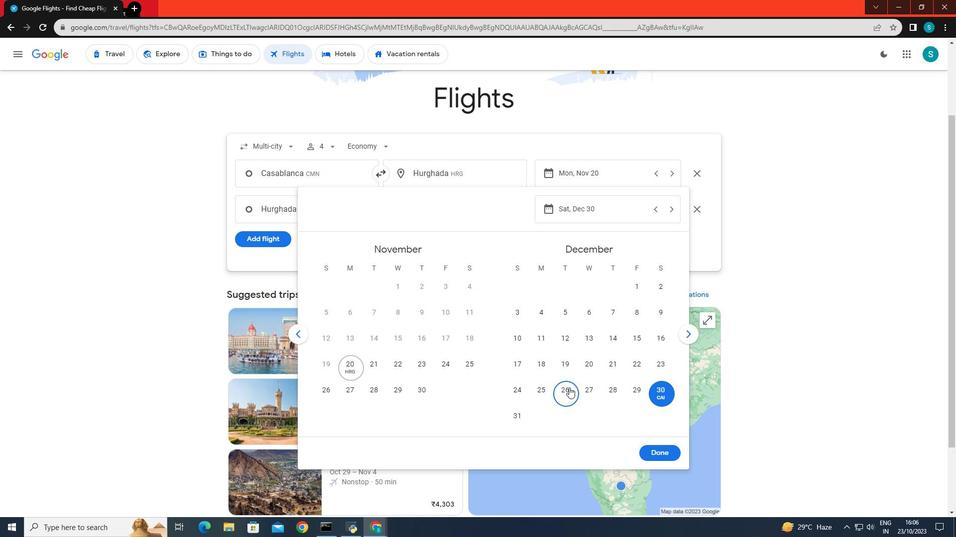 
Action: Mouse moved to (662, 452)
Screenshot: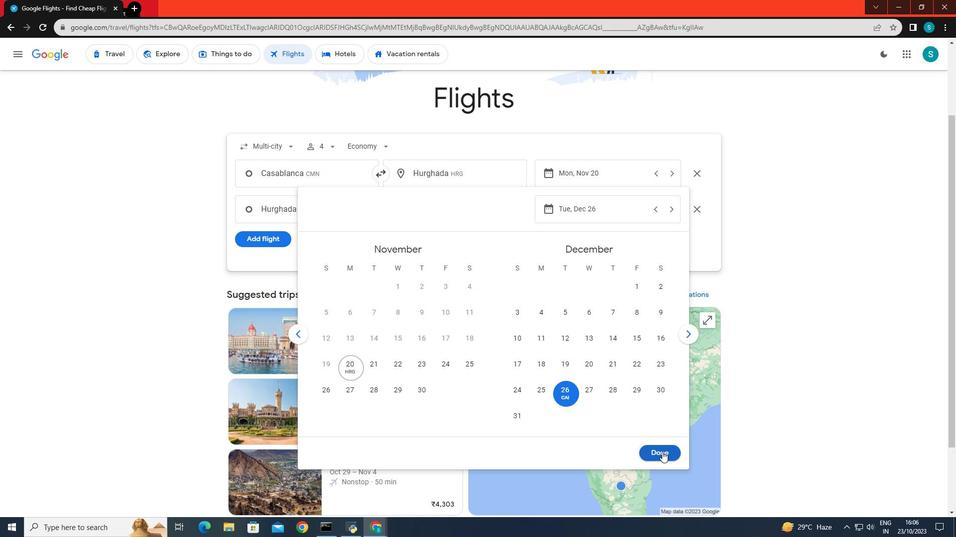 
Action: Mouse pressed left at (662, 452)
Screenshot: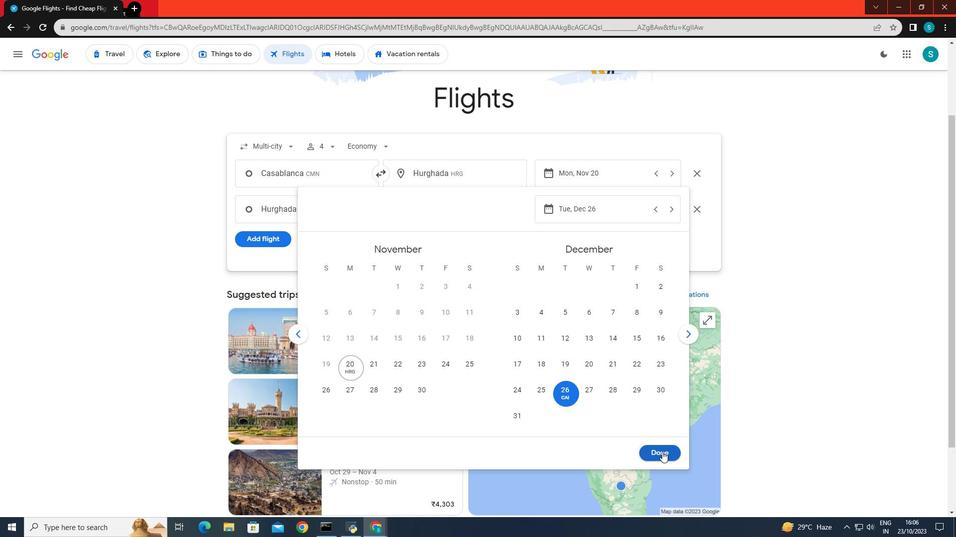 
Action: Mouse moved to (263, 237)
Screenshot: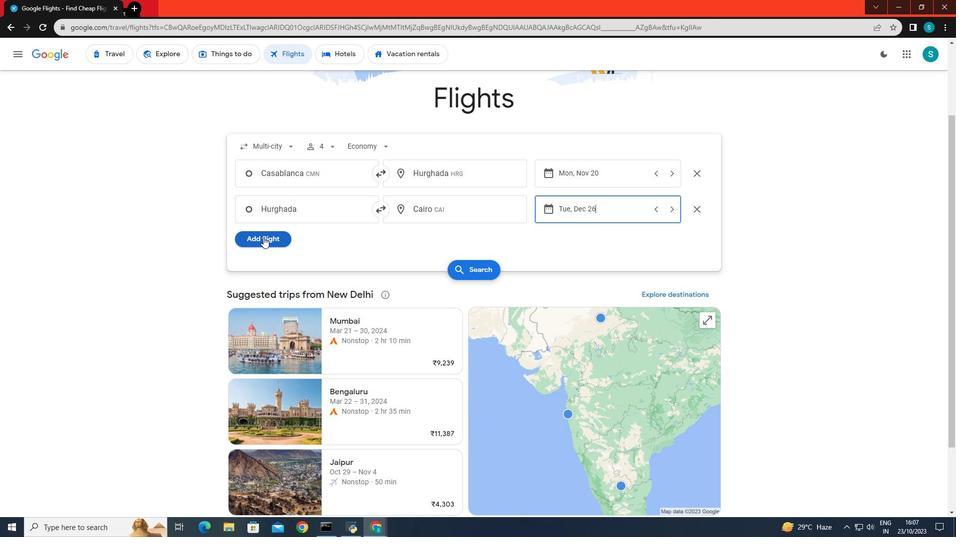 
Action: Mouse pressed left at (263, 237)
Screenshot: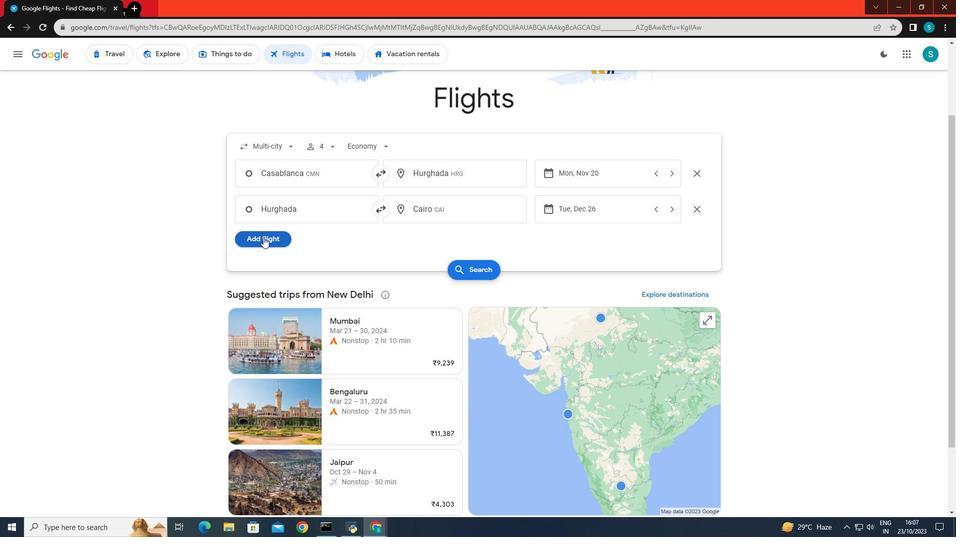
Action: Mouse moved to (279, 242)
Screenshot: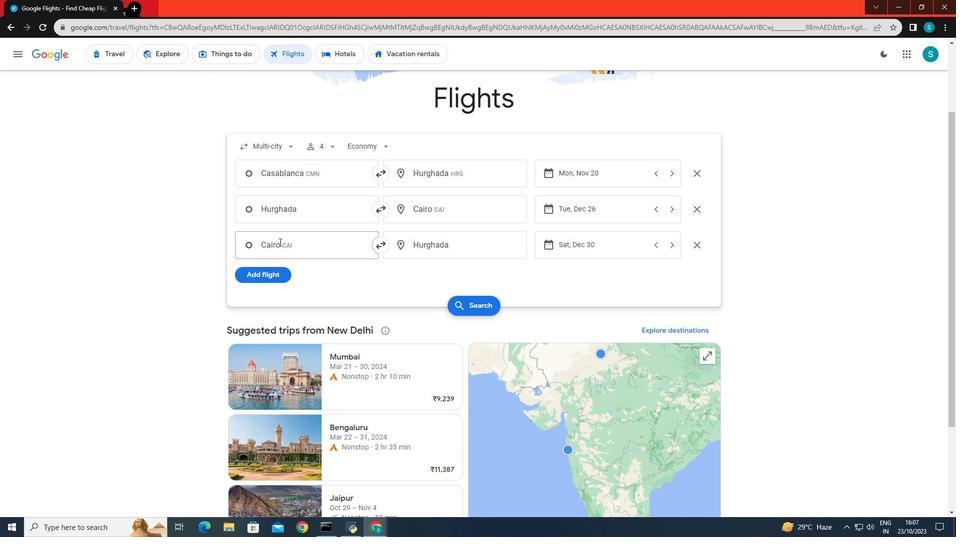 
Action: Mouse pressed left at (279, 242)
Screenshot: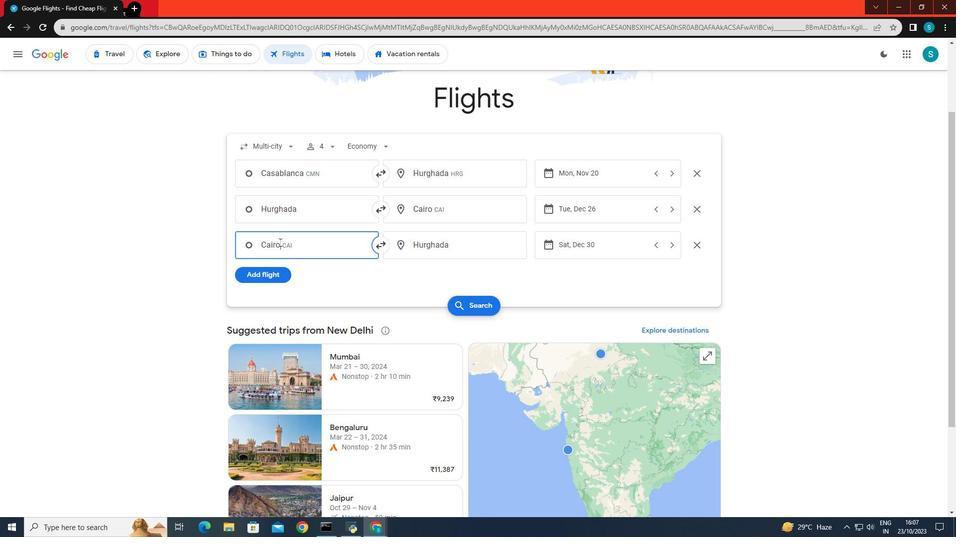 
Action: Key pressed <Key.backspace><Key.caps_lock>C<Key.caps_lock>a<Key.backspace><Key.backspace>c<Key.caps_lock>A<Key.backspace><Key.backspace><Key.caps_lock>c<Key.caps_lock><Key.backspace>C<Key.caps_lock>ariro<Key.backspace><Key.backspace><Key.backspace><Key.backspace>iro
Screenshot: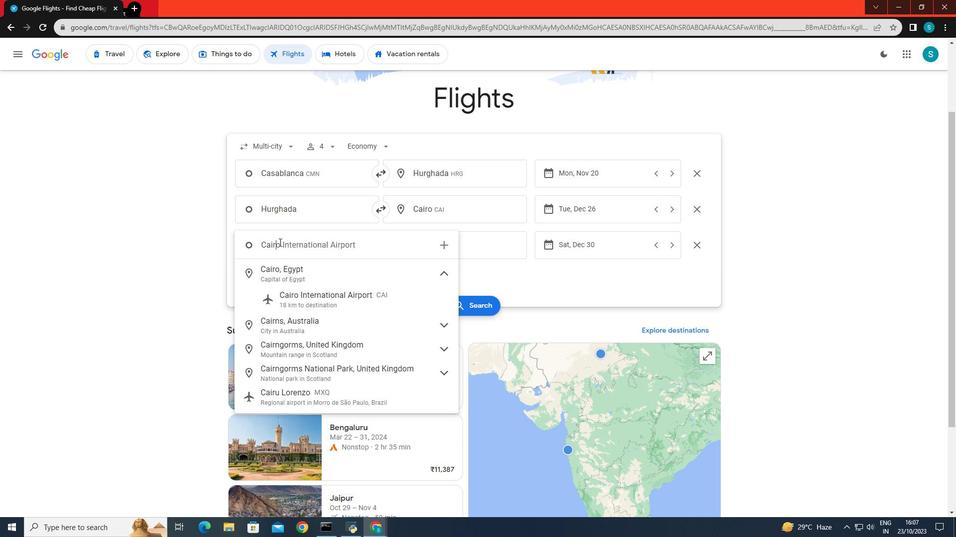 
Action: Mouse moved to (319, 300)
Screenshot: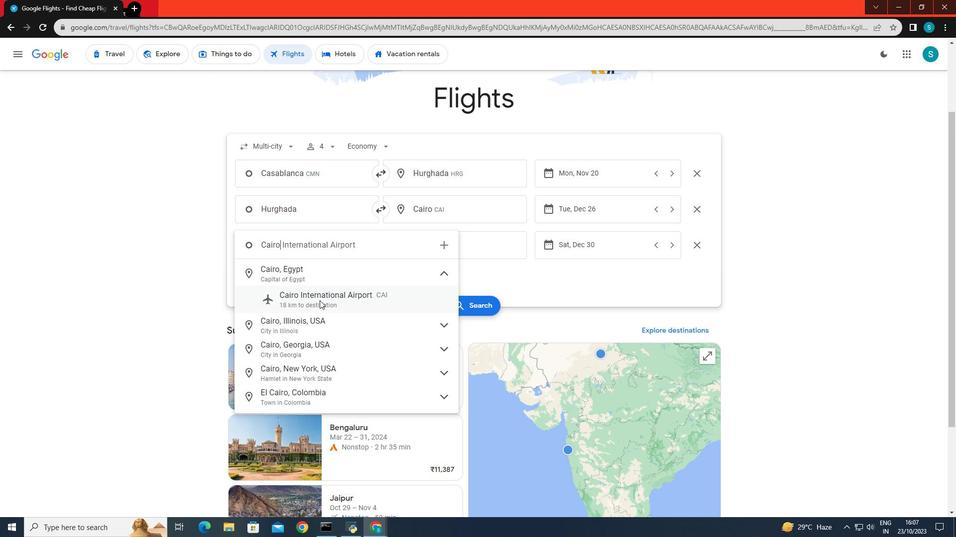 
Action: Mouse pressed left at (319, 300)
Screenshot: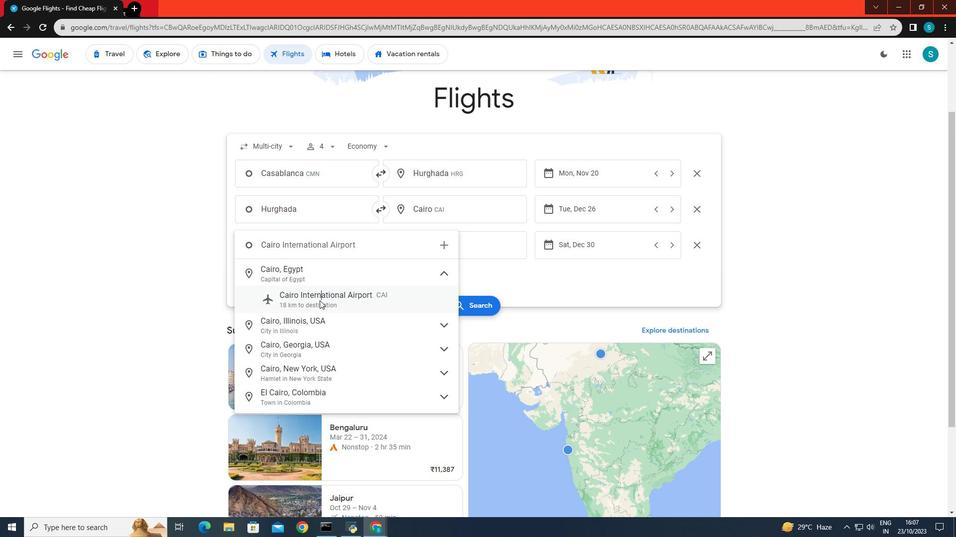 
Action: Mouse moved to (460, 247)
Screenshot: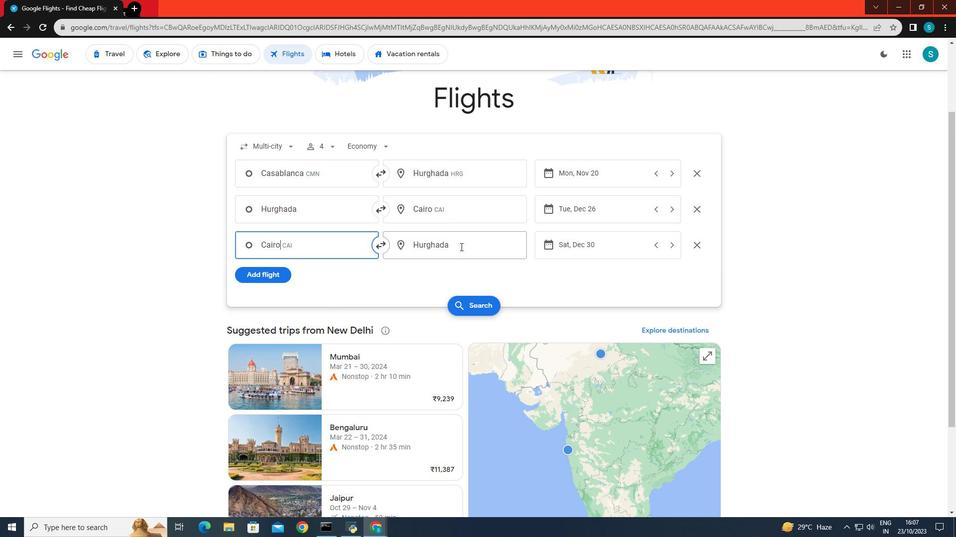 
Action: Mouse pressed left at (460, 247)
Screenshot: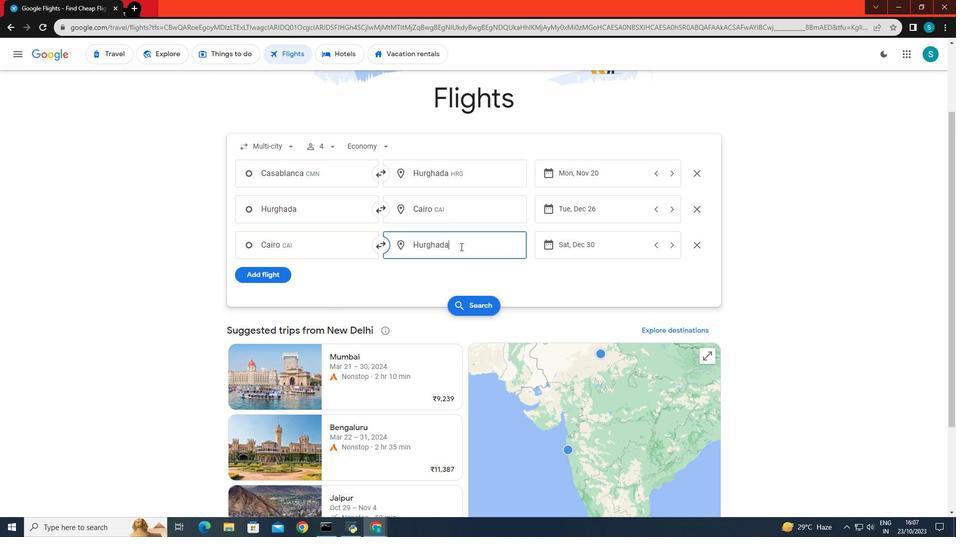 
Action: Key pressed <Key.backspace><Key.caps_lock>C<Key.caps_lock>asablanca
Screenshot: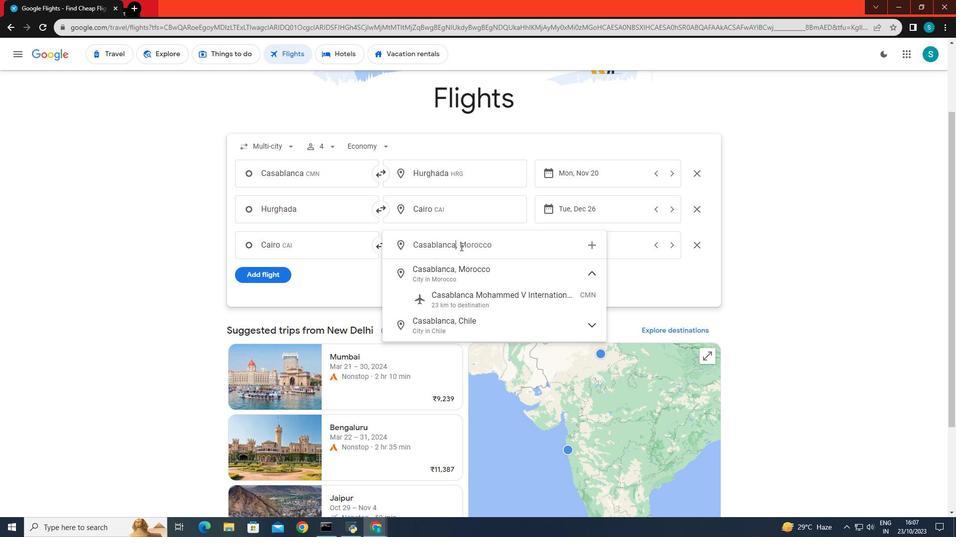 
Action: Mouse moved to (464, 297)
Screenshot: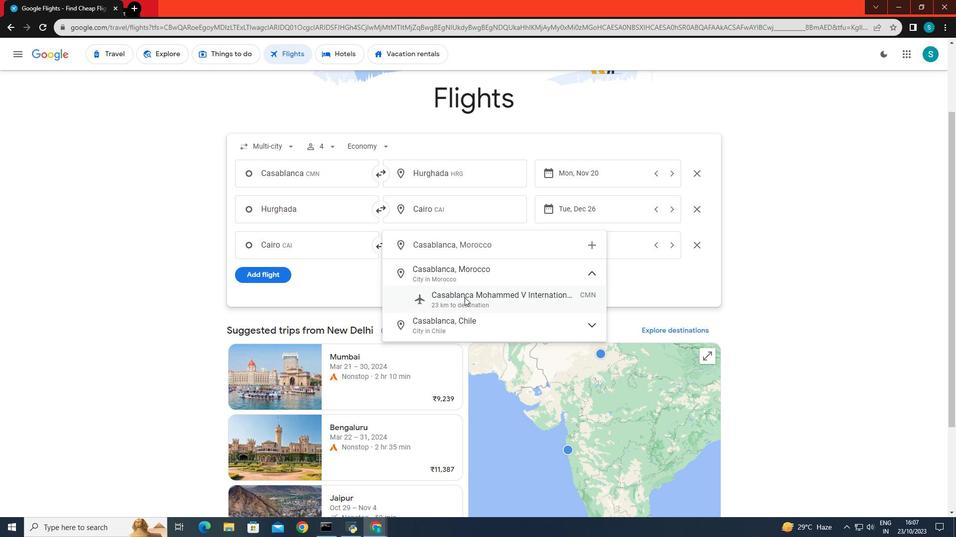 
Action: Mouse pressed left at (464, 297)
Screenshot: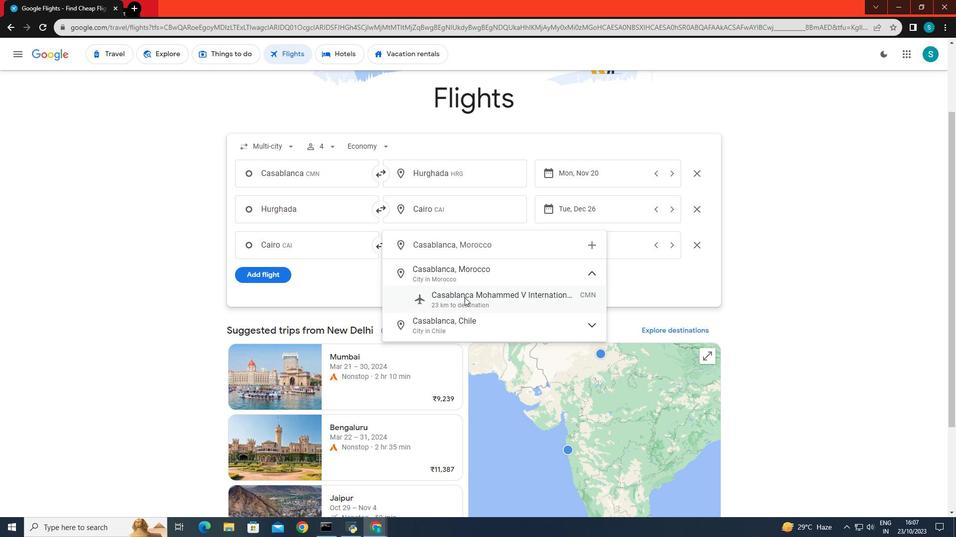 
Action: Mouse moved to (569, 247)
Screenshot: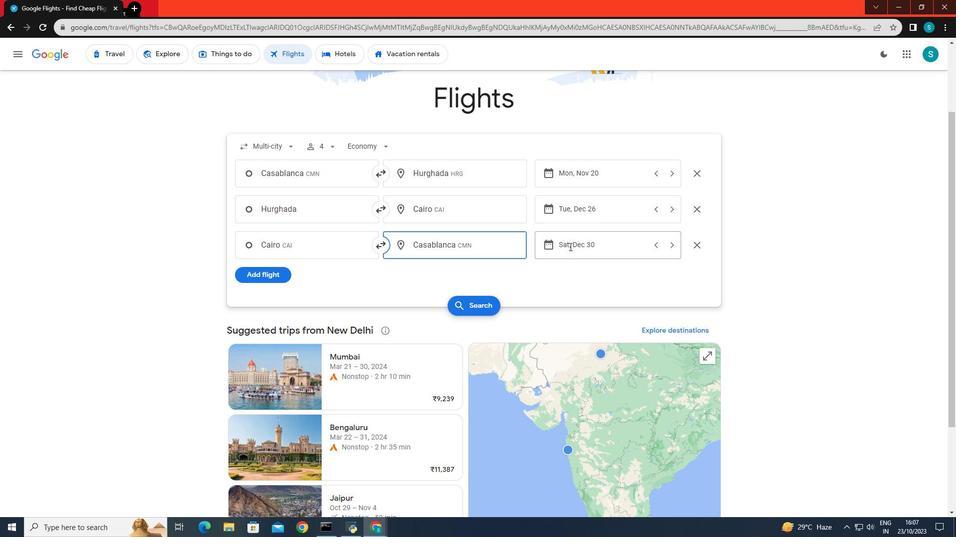 
Action: Mouse pressed left at (569, 247)
Screenshot: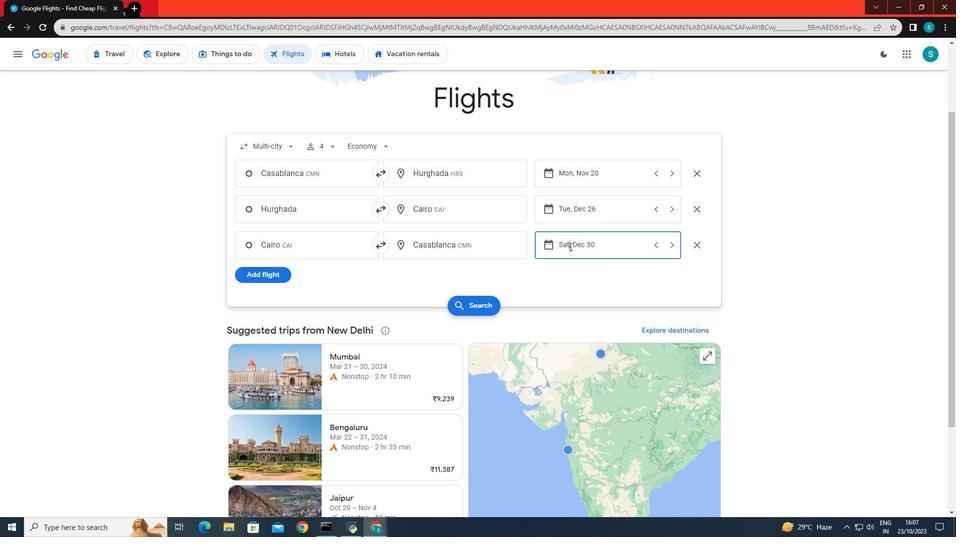 
Action: Mouse moved to (465, 436)
Screenshot: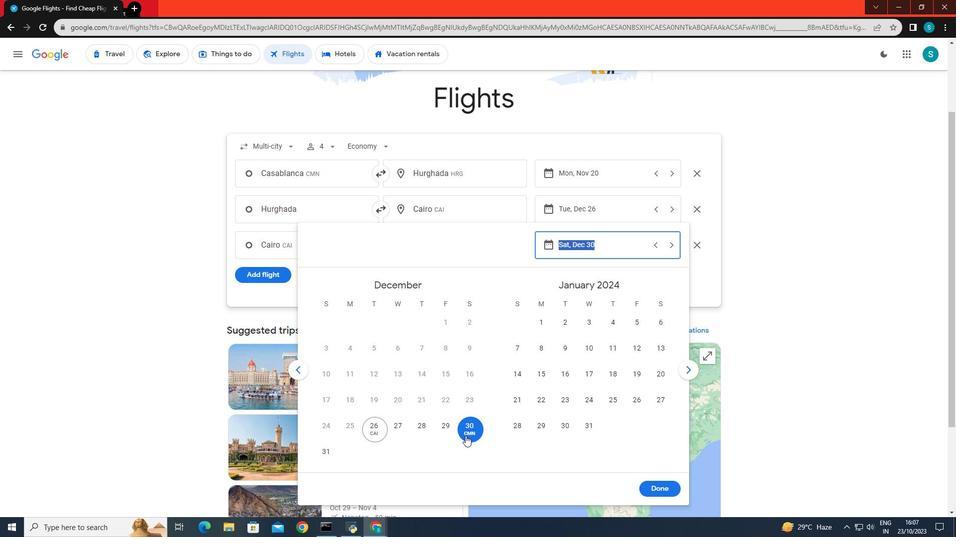 
Action: Mouse pressed left at (465, 436)
Screenshot: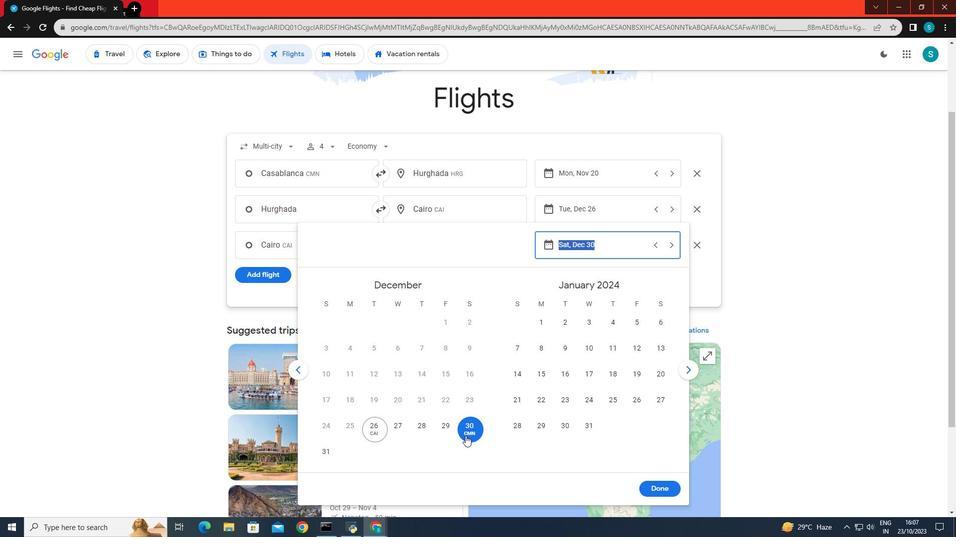 
Action: Mouse moved to (661, 493)
Screenshot: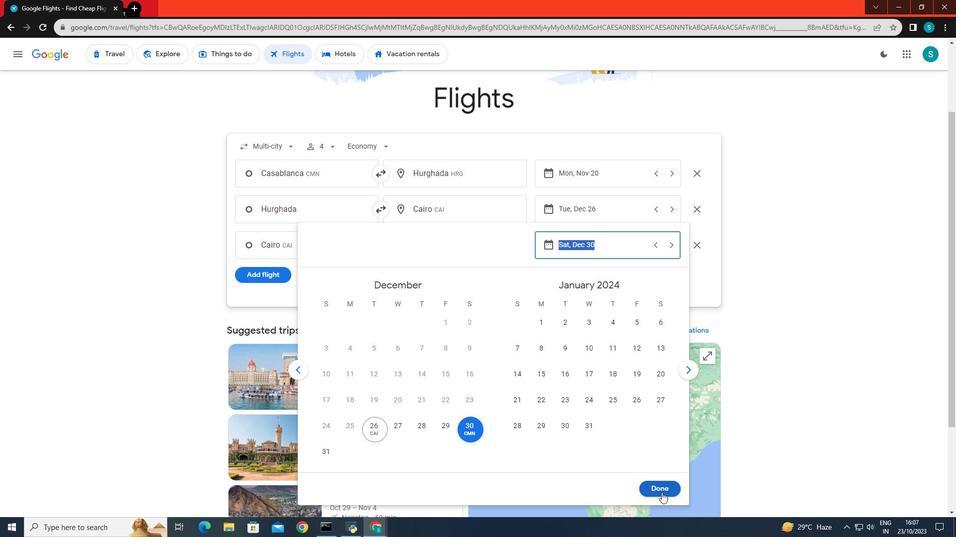 
Action: Mouse pressed left at (661, 493)
Screenshot: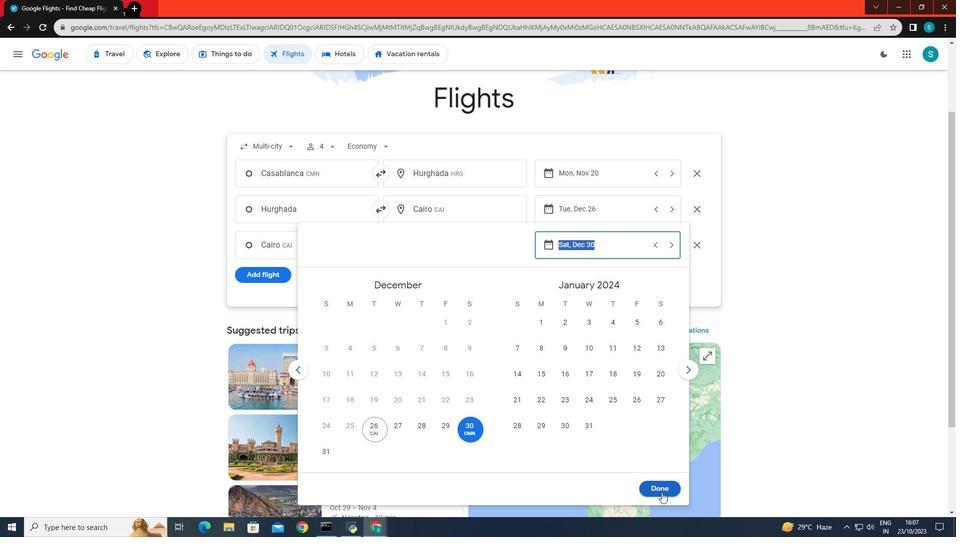 
Action: Mouse moved to (463, 307)
Screenshot: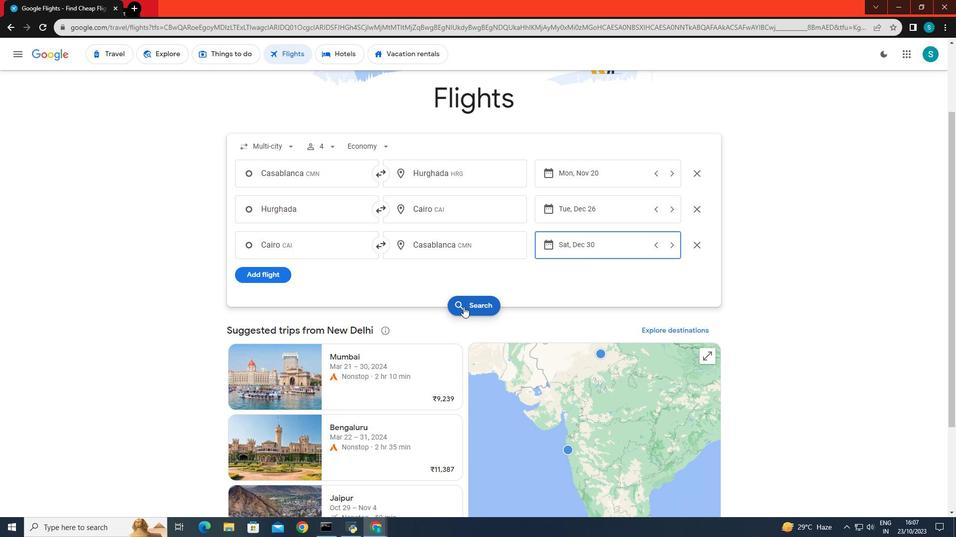 
Action: Mouse pressed left at (463, 307)
Screenshot: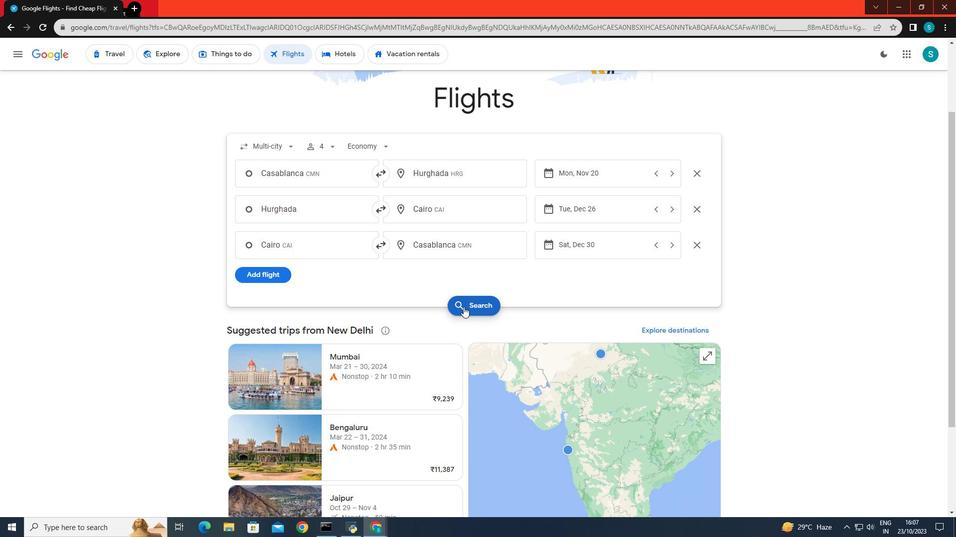 
Action: Mouse moved to (298, 240)
Screenshot: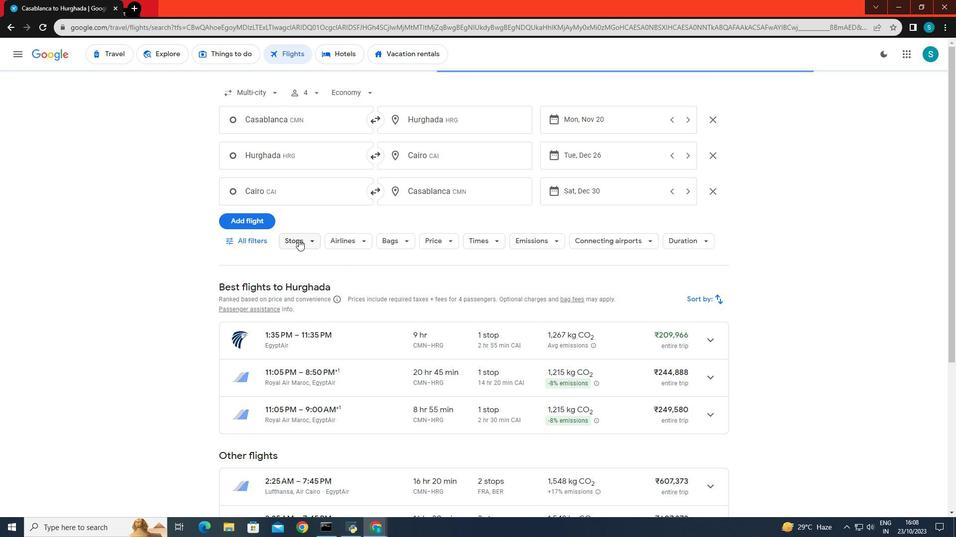 
Action: Mouse pressed left at (298, 240)
Screenshot: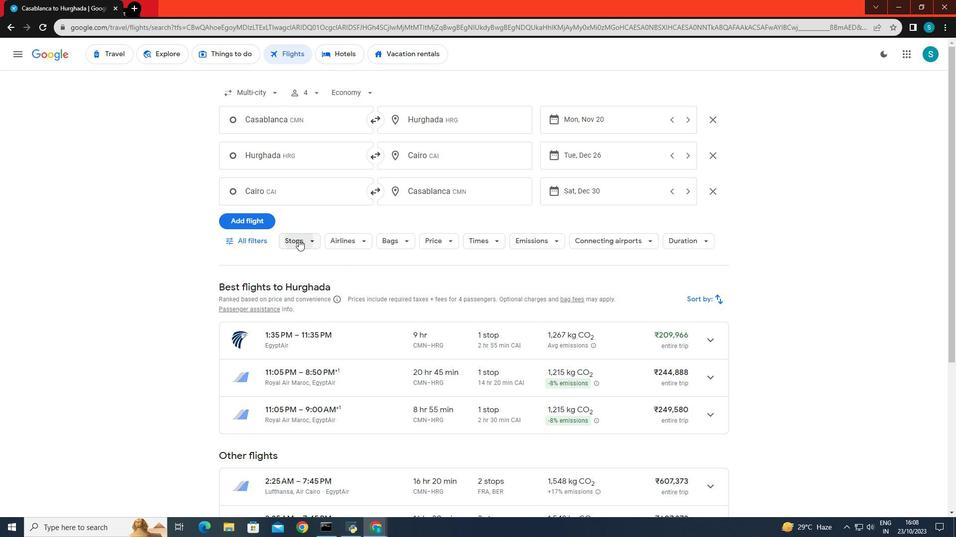 
Action: Mouse moved to (301, 292)
Screenshot: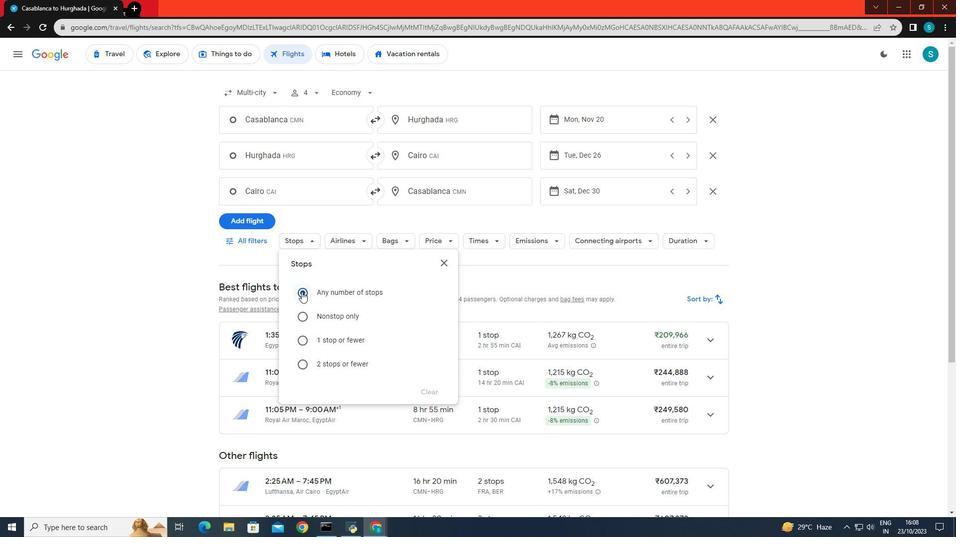 
Action: Mouse pressed left at (301, 292)
Screenshot: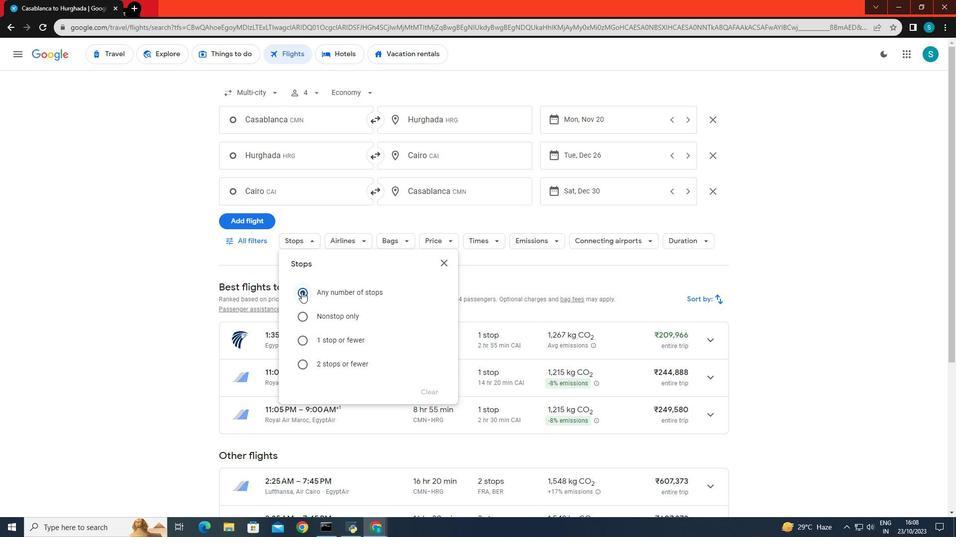 
Action: Mouse moved to (166, 288)
Screenshot: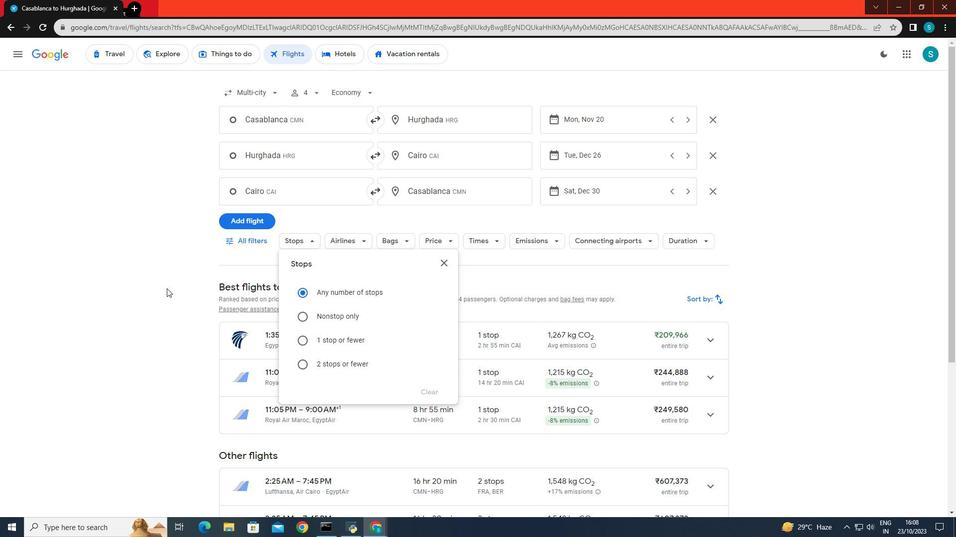 
Action: Mouse pressed left at (166, 288)
Screenshot: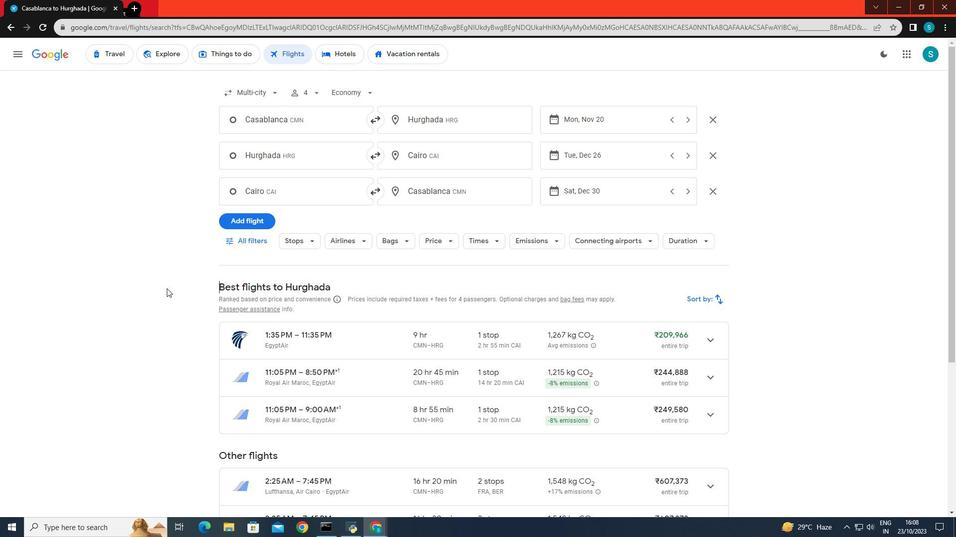 
Action: Mouse moved to (351, 242)
Screenshot: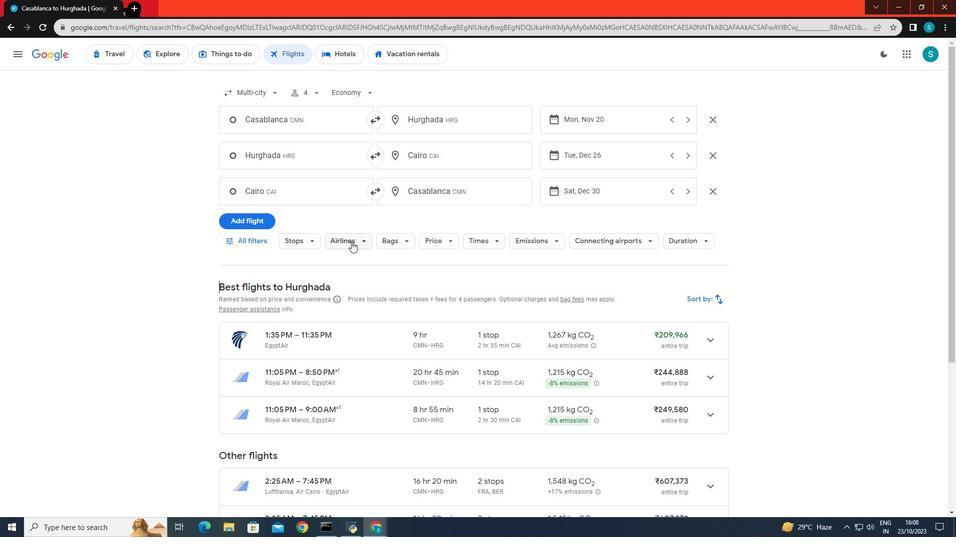 
Action: Mouse pressed left at (351, 242)
Screenshot: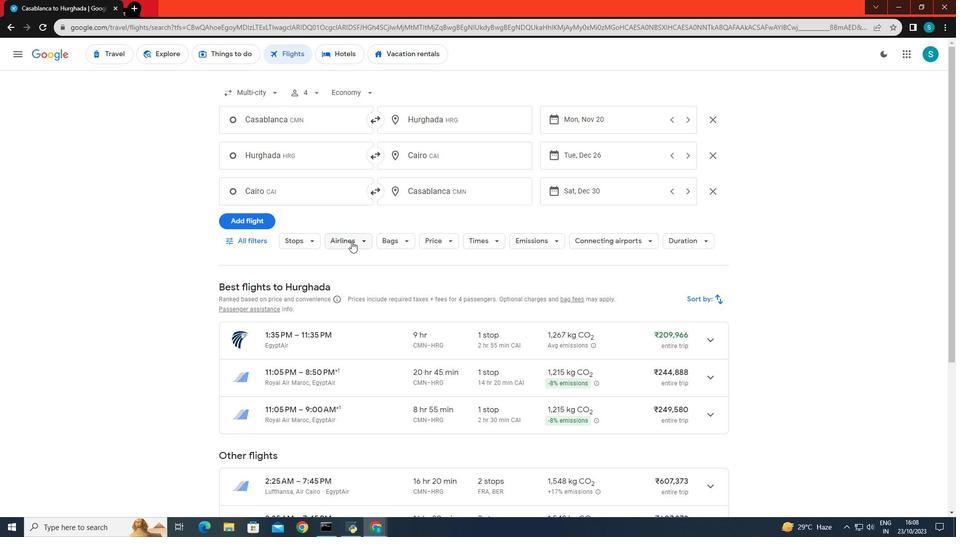 
Action: Mouse moved to (378, 410)
Screenshot: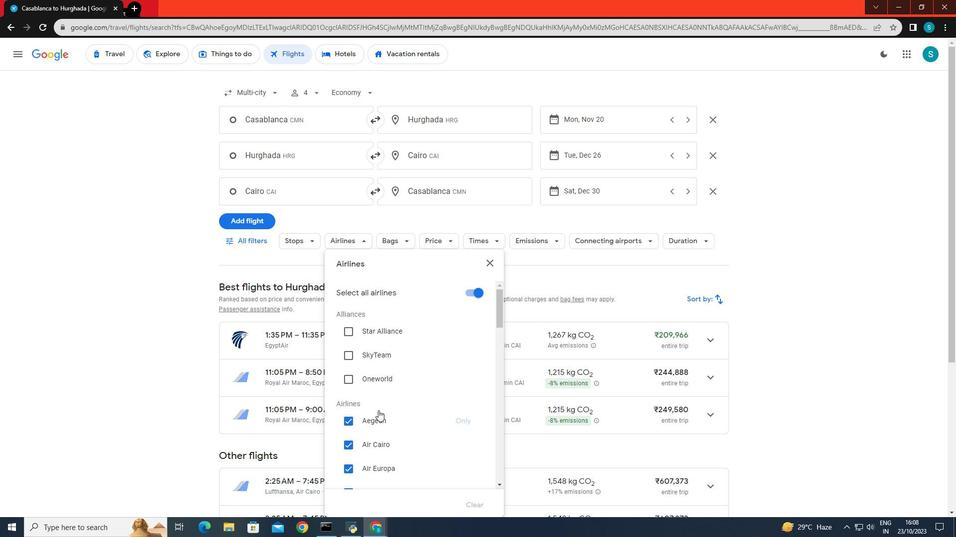 
Action: Mouse scrolled (378, 410) with delta (0, 0)
Screenshot: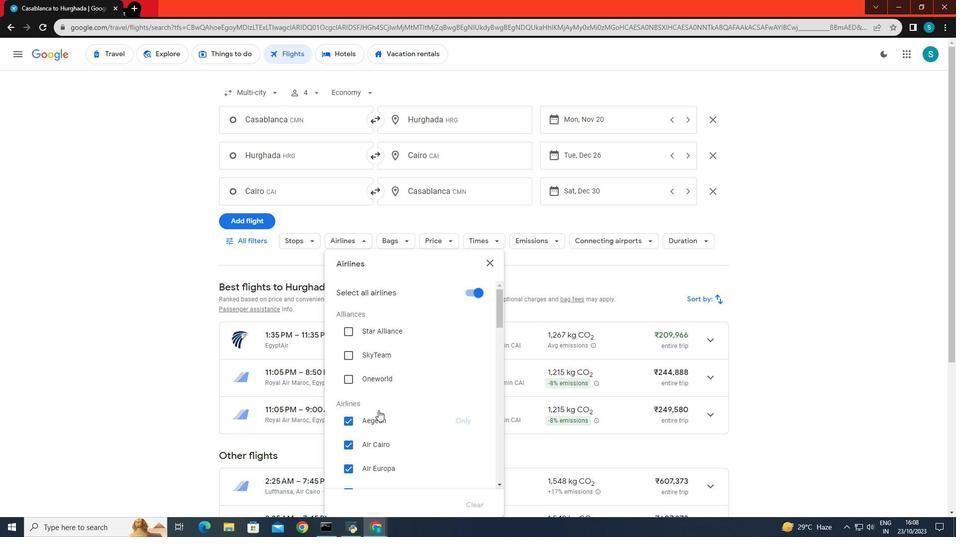
Action: Mouse moved to (378, 410)
Screenshot: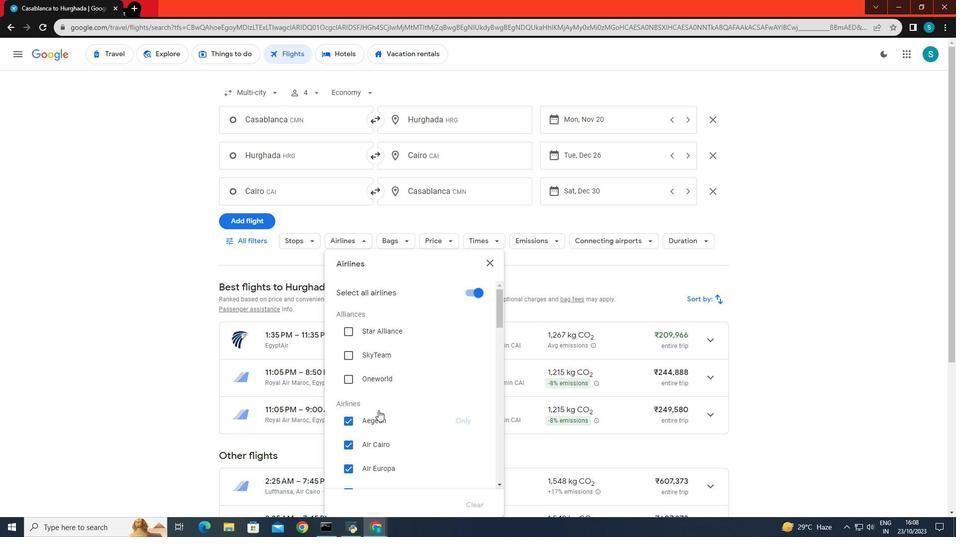 
Action: Mouse scrolled (378, 410) with delta (0, 0)
Screenshot: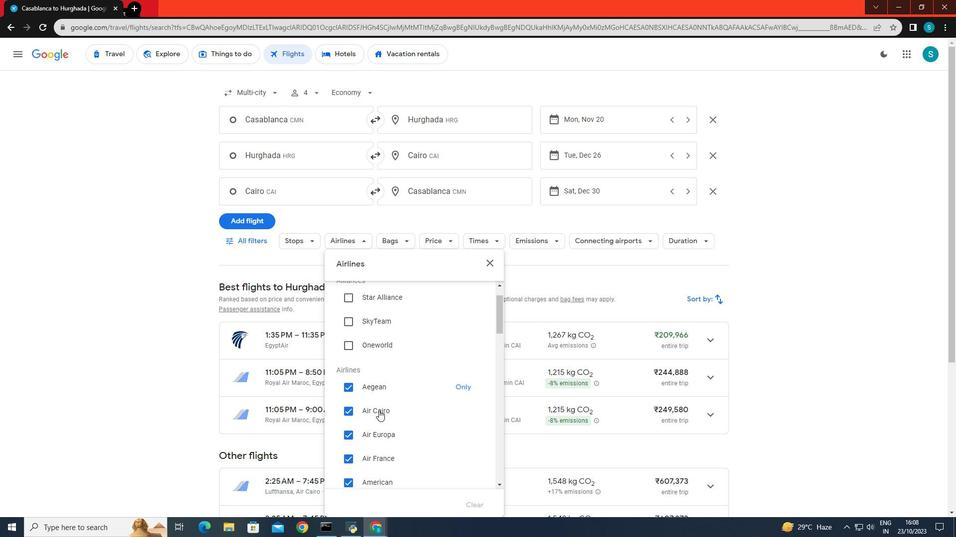 
Action: Mouse moved to (379, 410)
Screenshot: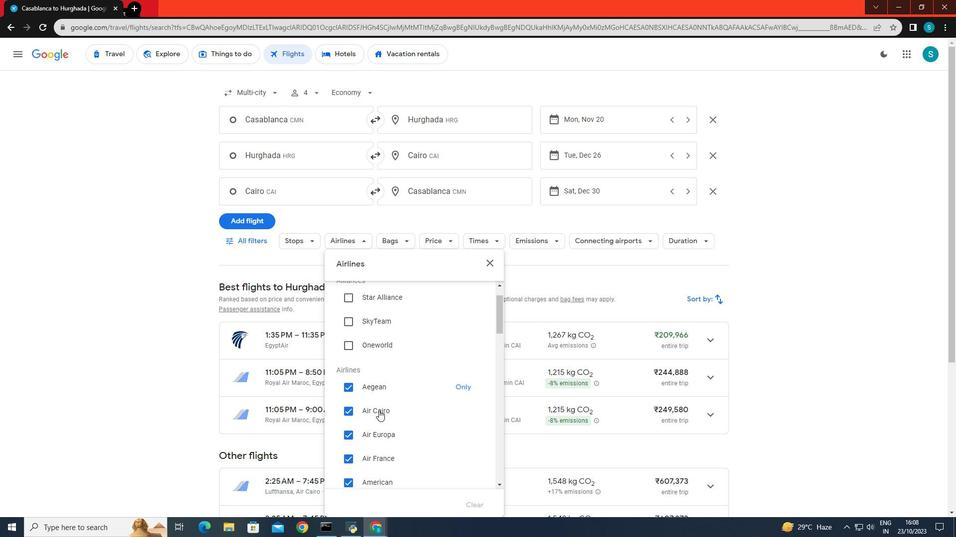 
Action: Mouse scrolled (379, 410) with delta (0, 0)
Screenshot: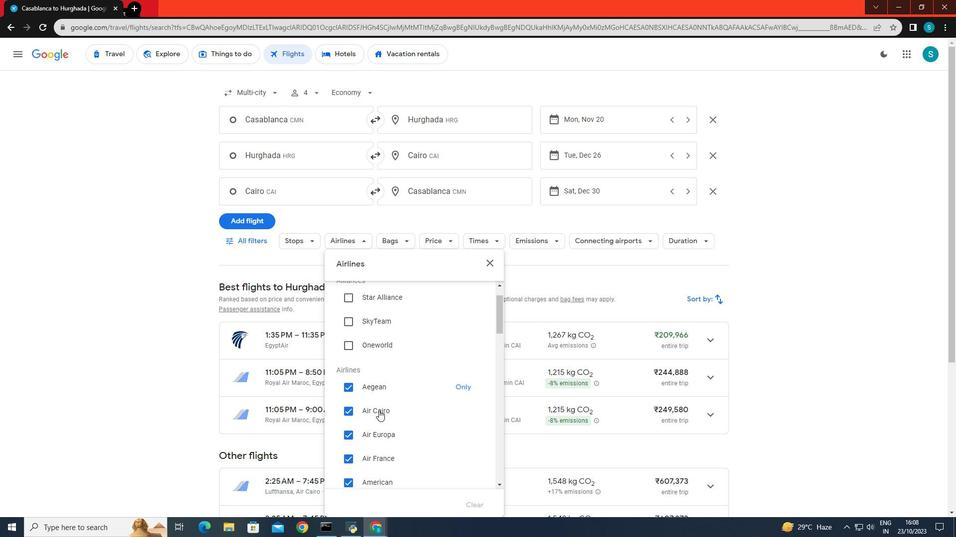 
Action: Mouse scrolled (379, 410) with delta (0, 0)
Screenshot: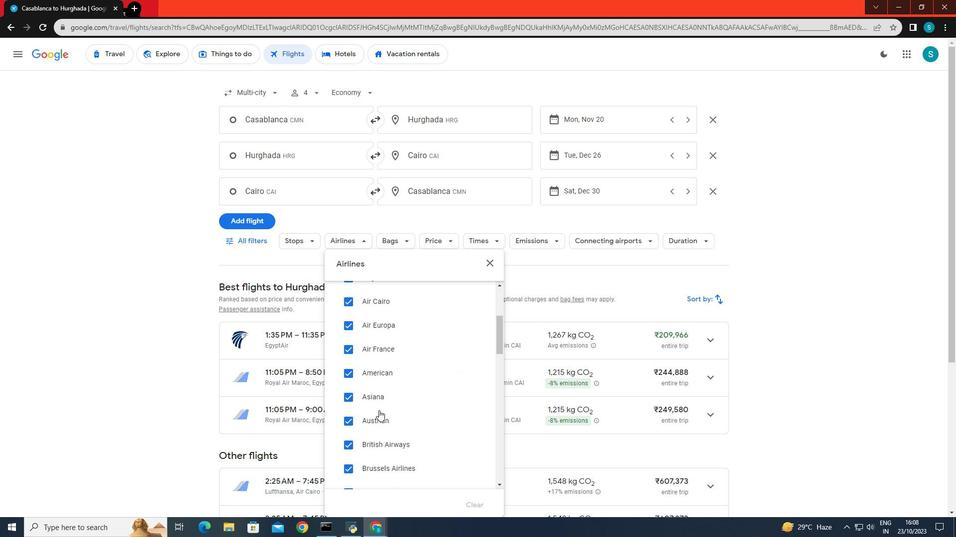 
Action: Mouse moved to (408, 403)
Screenshot: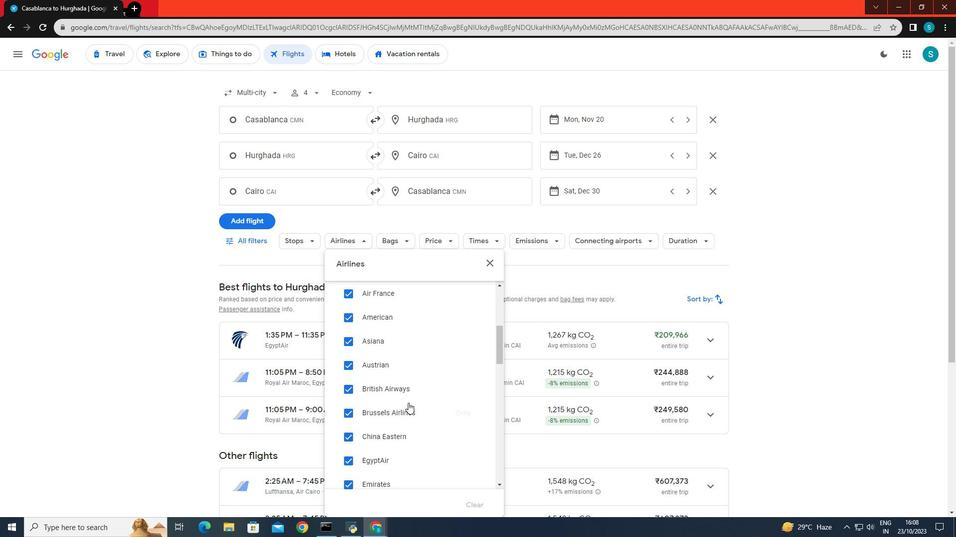 
Action: Mouse scrolled (408, 402) with delta (0, 0)
Screenshot: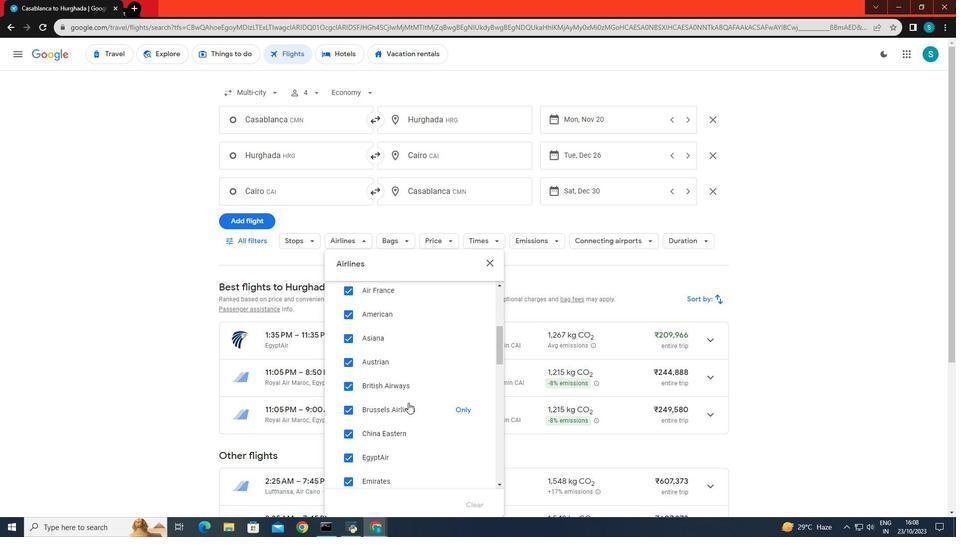 
Action: Mouse scrolled (408, 402) with delta (0, 0)
Screenshot: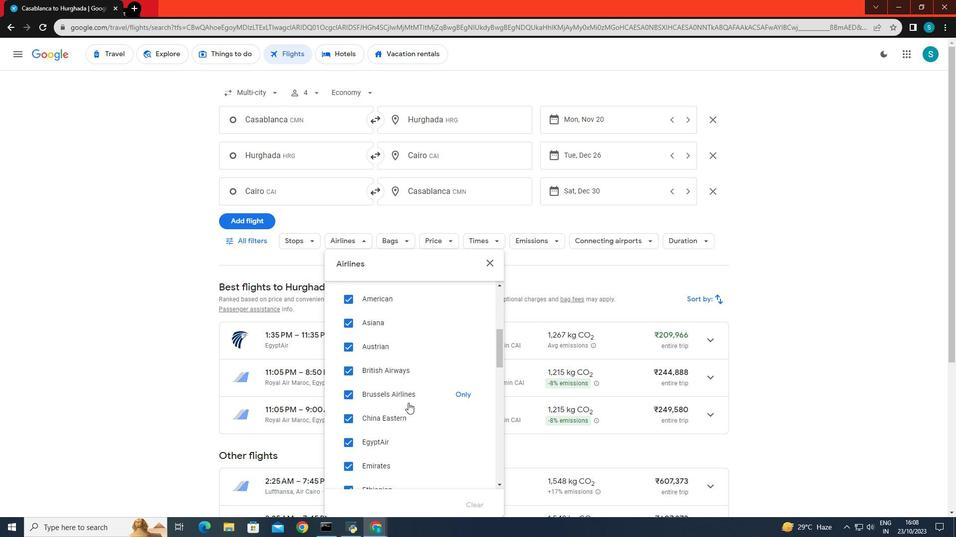 
Action: Mouse moved to (457, 387)
Screenshot: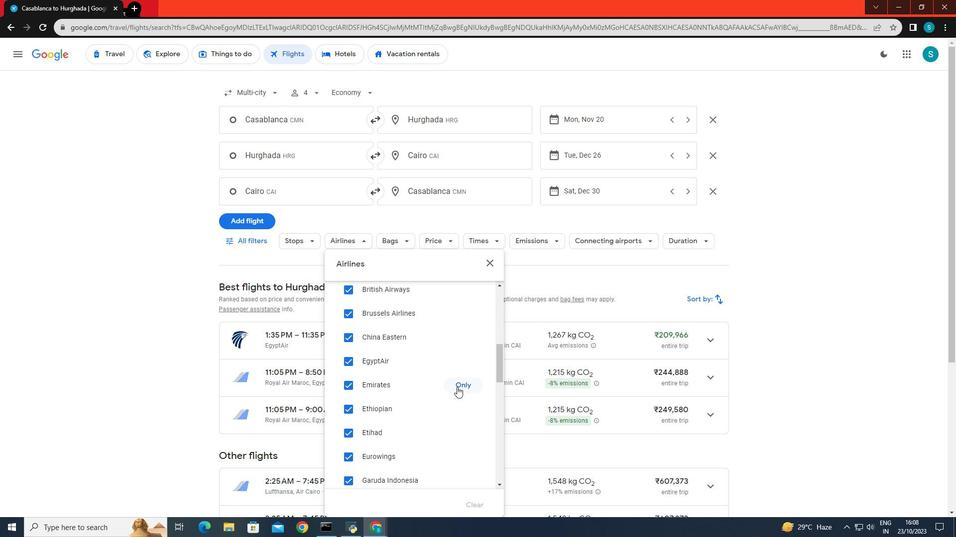 
Action: Mouse pressed left at (457, 387)
Screenshot: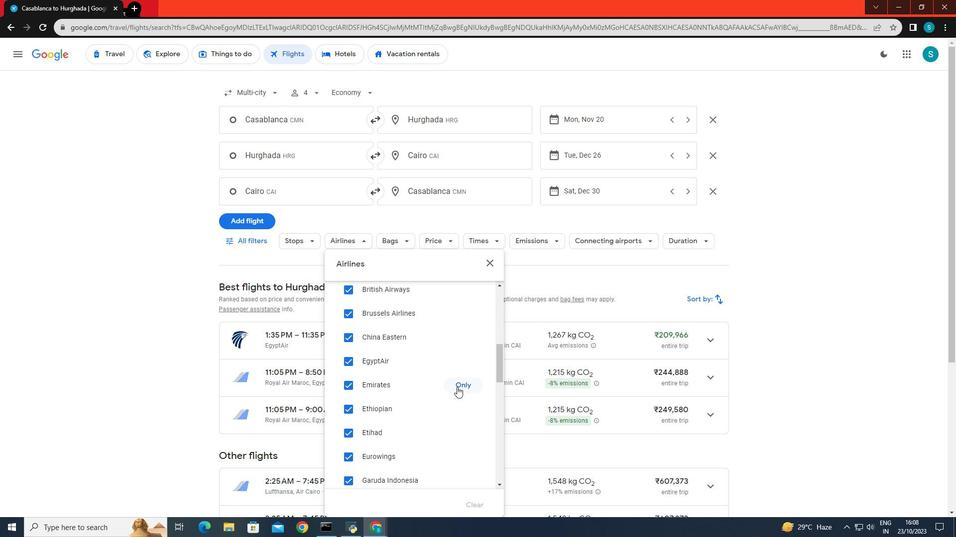 
Action: Mouse moved to (513, 241)
Screenshot: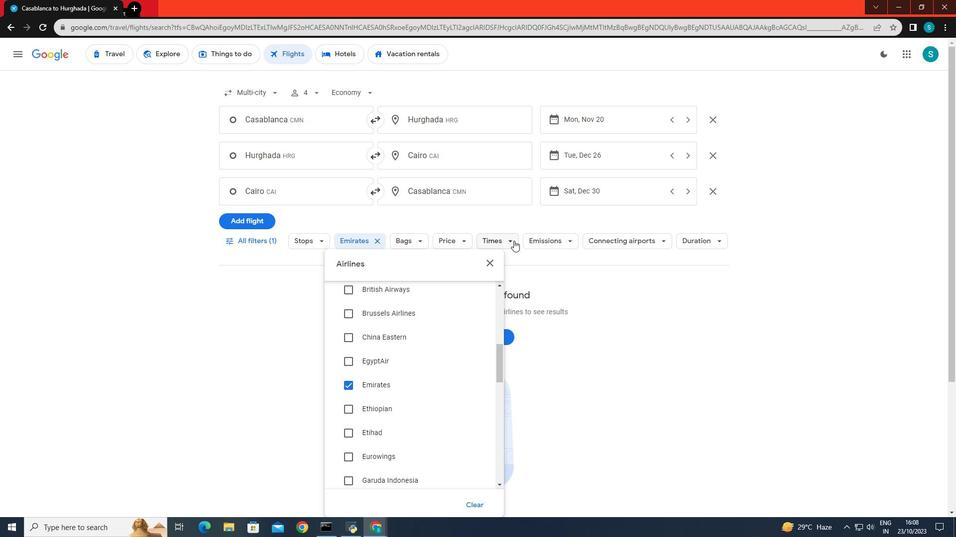 
Action: Mouse pressed left at (513, 241)
Screenshot: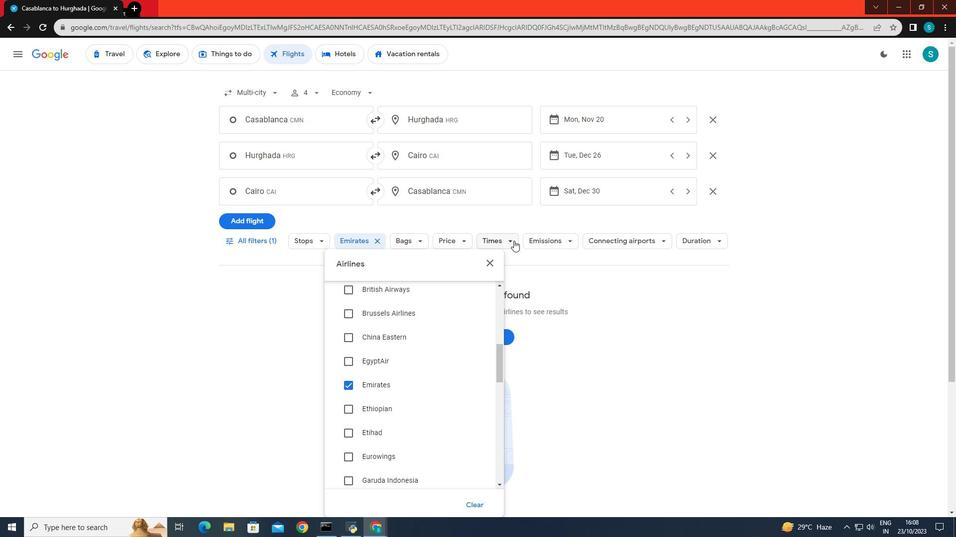 
Action: Mouse moved to (493, 360)
Screenshot: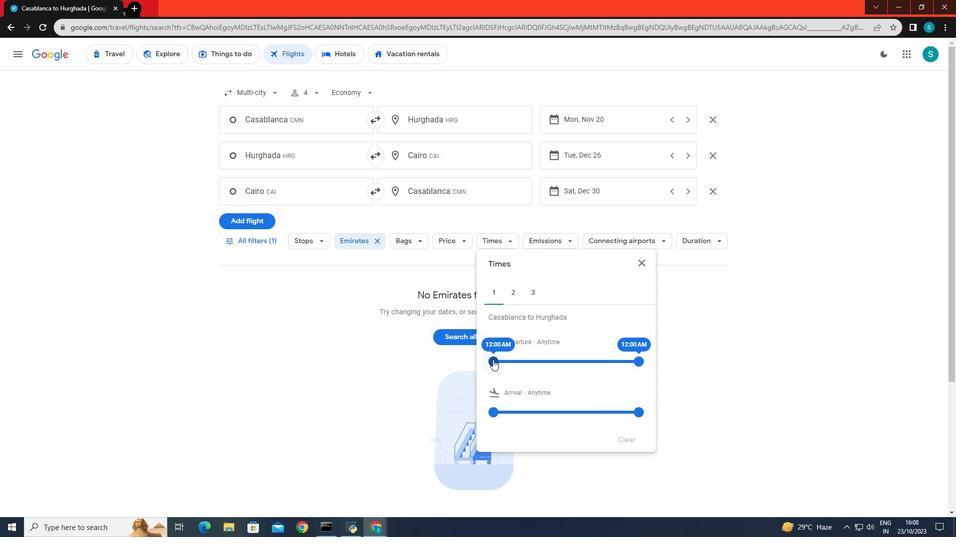 
Action: Mouse pressed left at (493, 360)
Screenshot: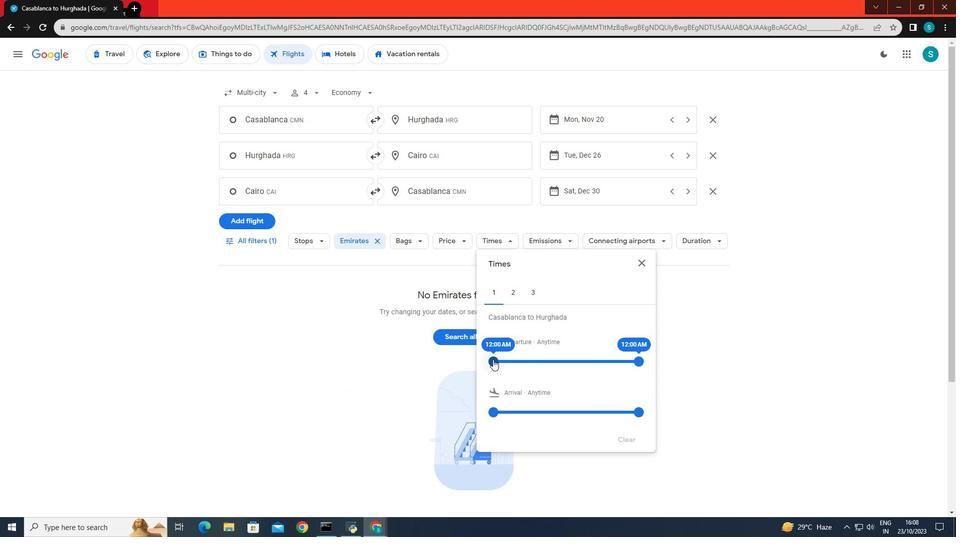 
Action: Mouse moved to (633, 358)
Screenshot: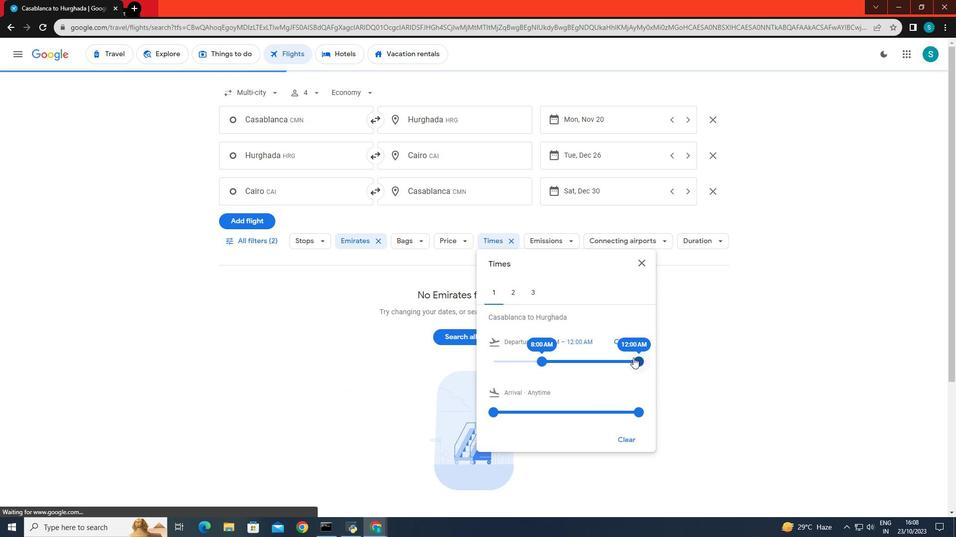 
Action: Mouse pressed left at (633, 358)
Screenshot: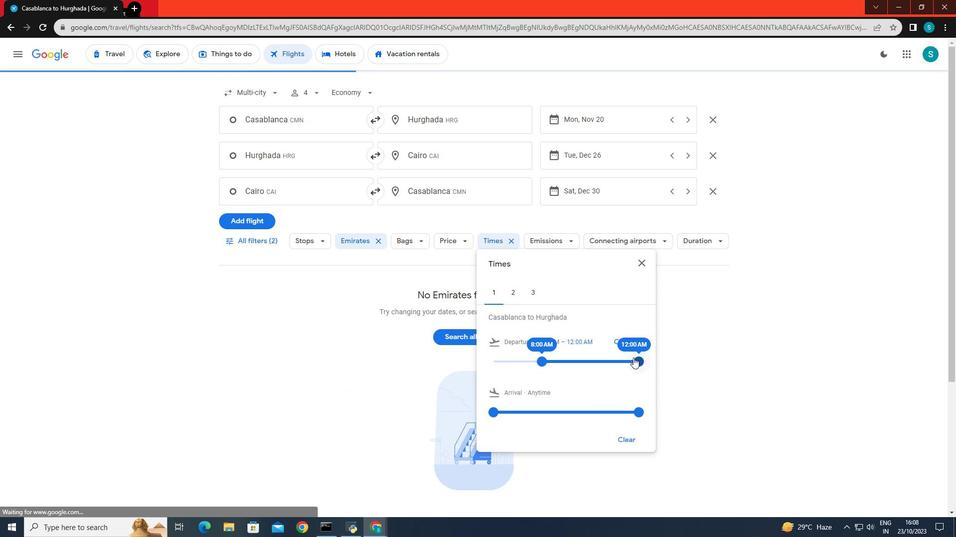 
Action: Mouse moved to (310, 362)
Screenshot: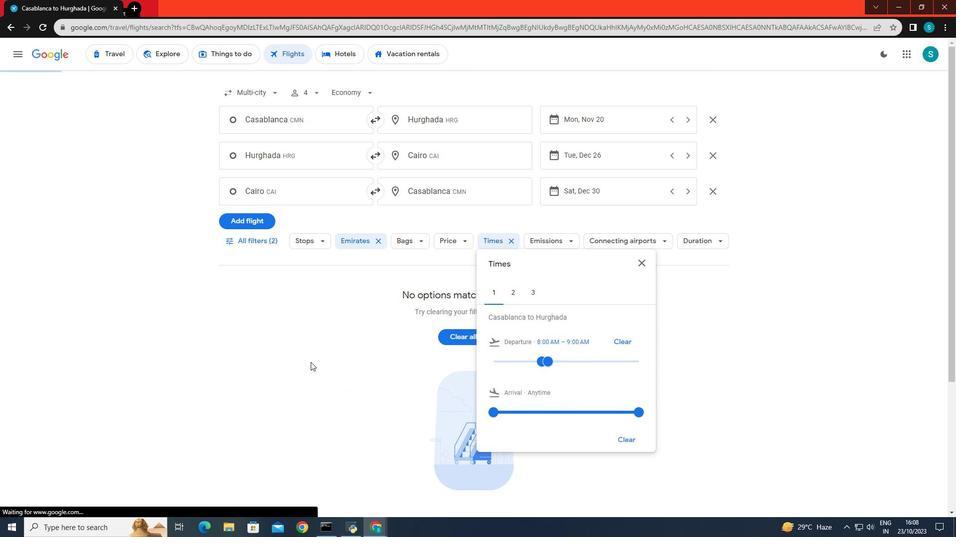 
Action: Mouse pressed left at (310, 362)
Screenshot: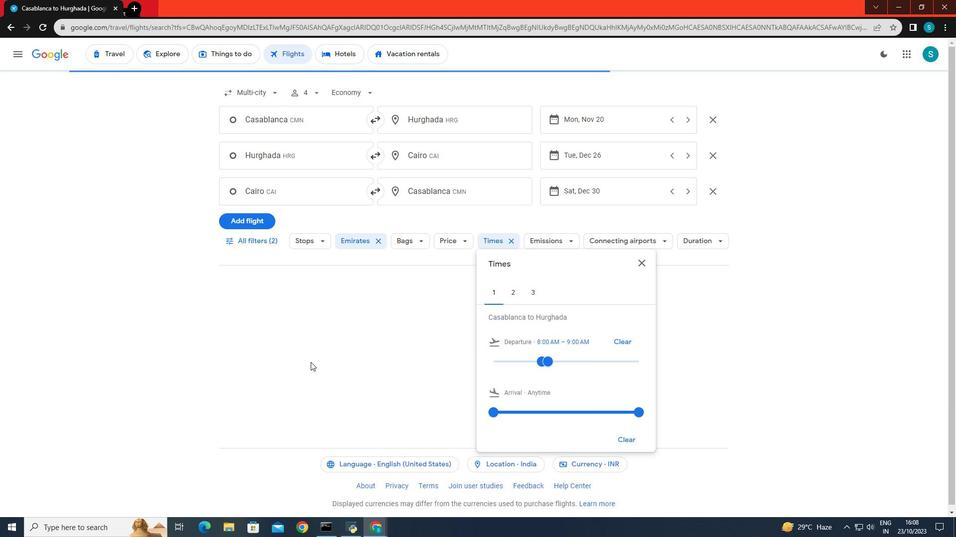 
